 Task: Add a condition where "Ticket status Contains none of the following New" in pending tickets.
Action: Mouse moved to (138, 488)
Screenshot: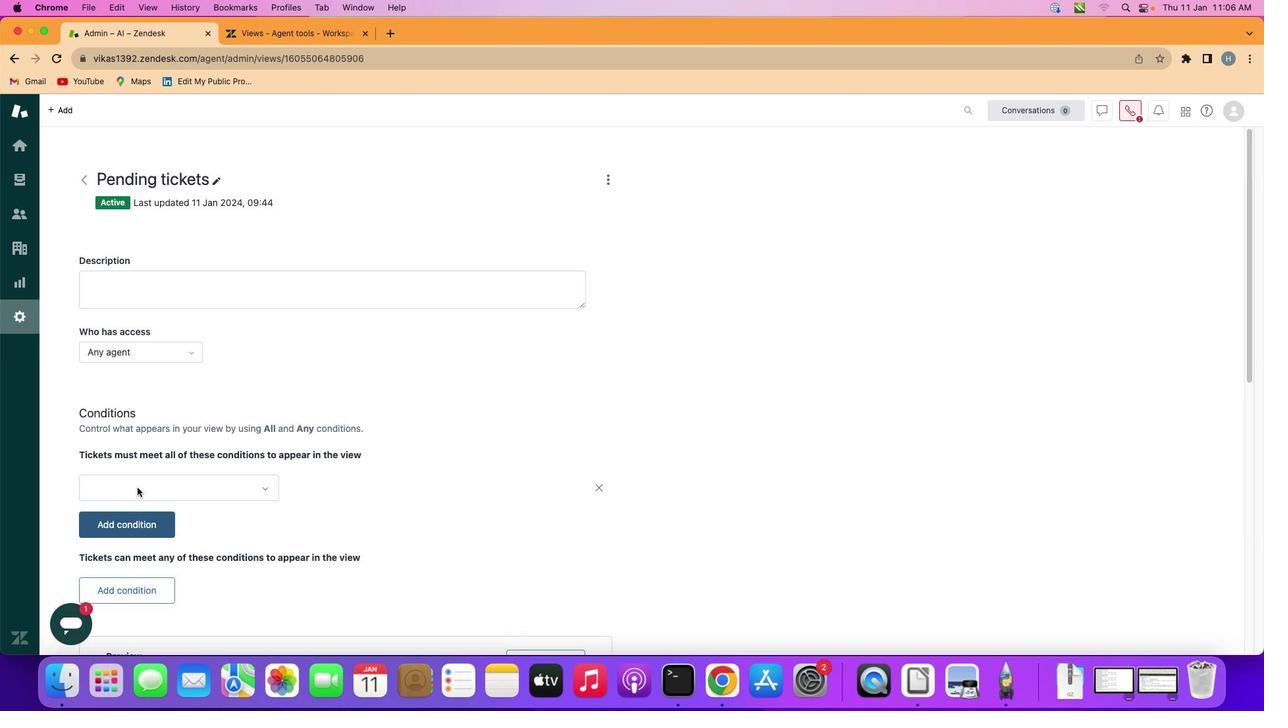 
Action: Mouse pressed left at (138, 488)
Screenshot: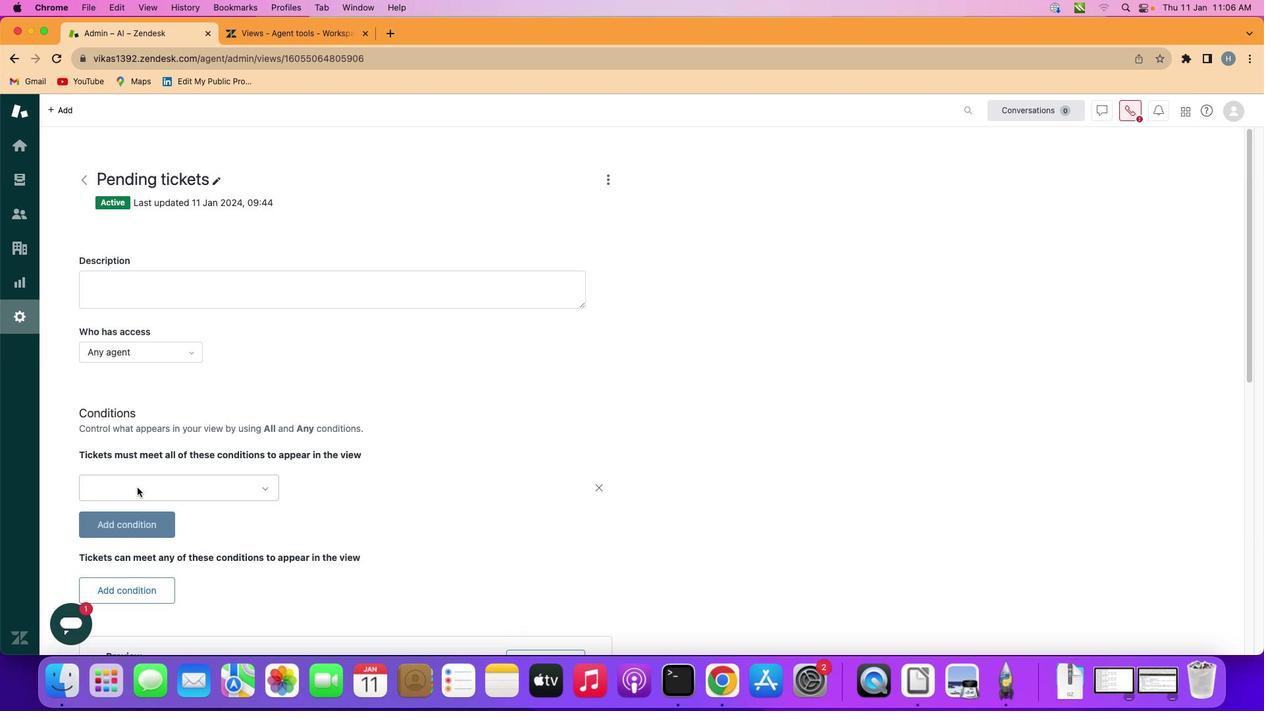 
Action: Mouse moved to (196, 479)
Screenshot: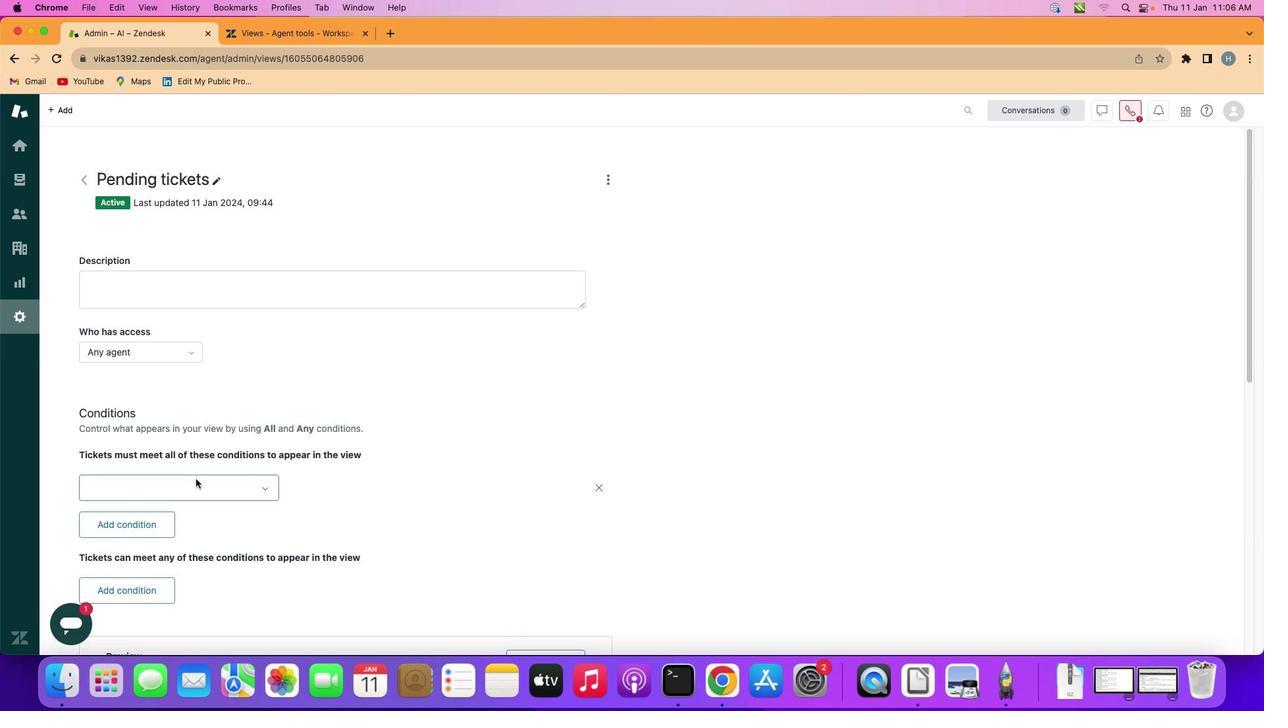 
Action: Mouse pressed left at (196, 479)
Screenshot: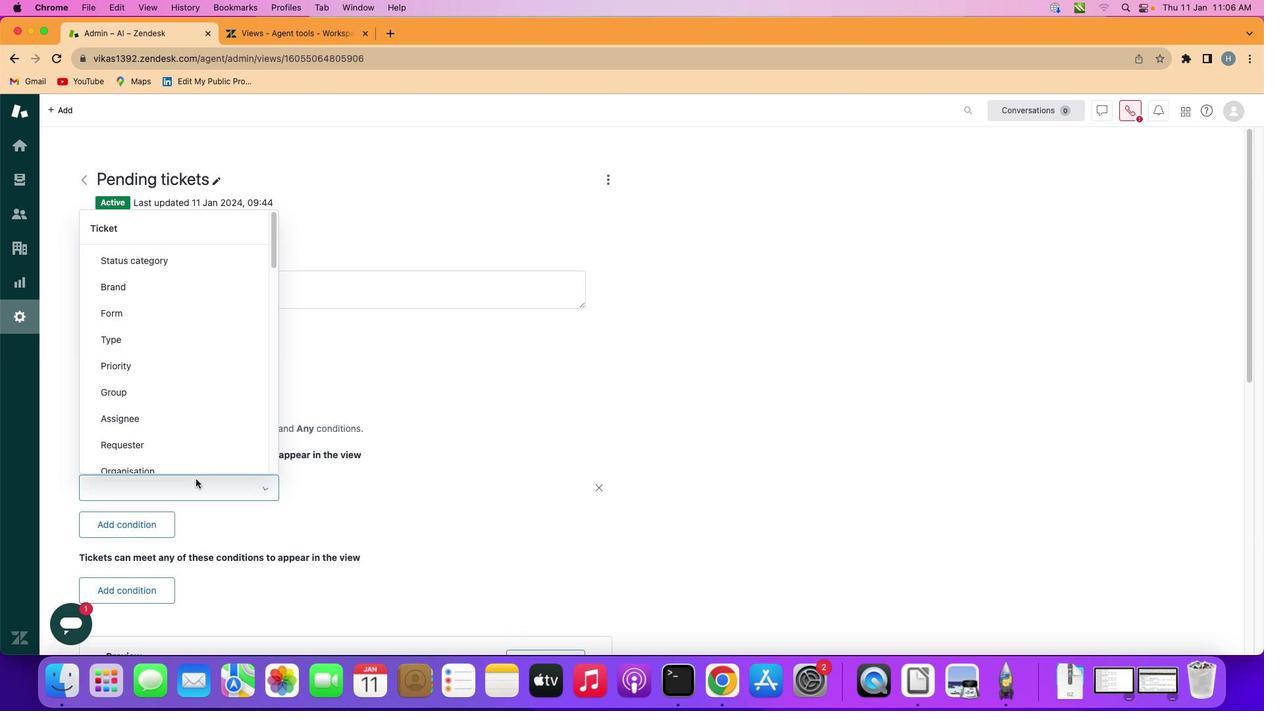 
Action: Mouse moved to (188, 372)
Screenshot: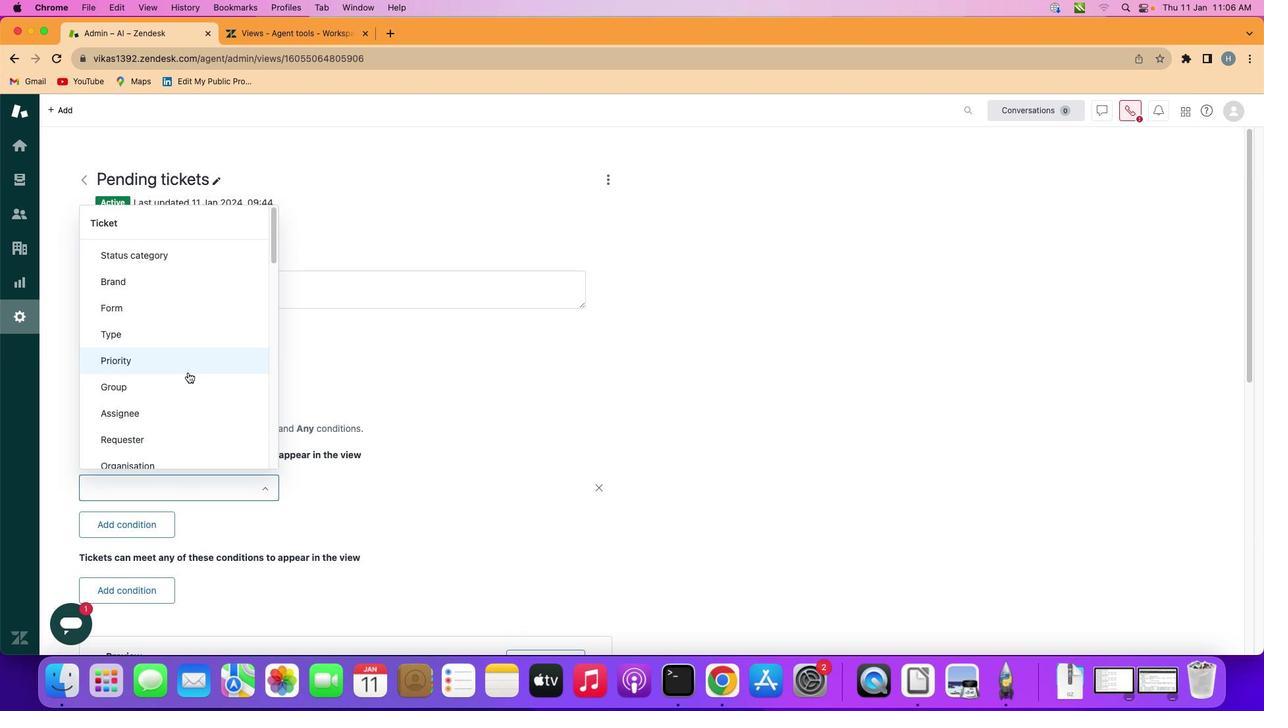
Action: Mouse scrolled (188, 372) with delta (0, 0)
Screenshot: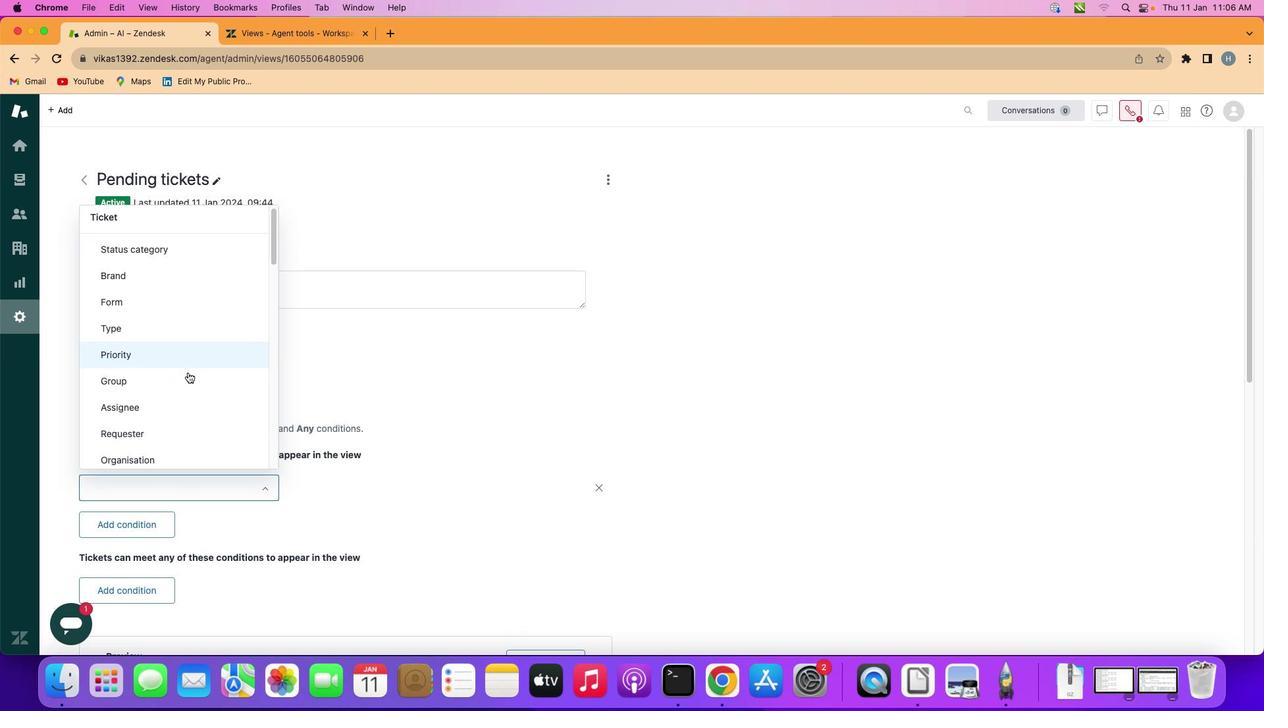 
Action: Mouse scrolled (188, 372) with delta (0, 0)
Screenshot: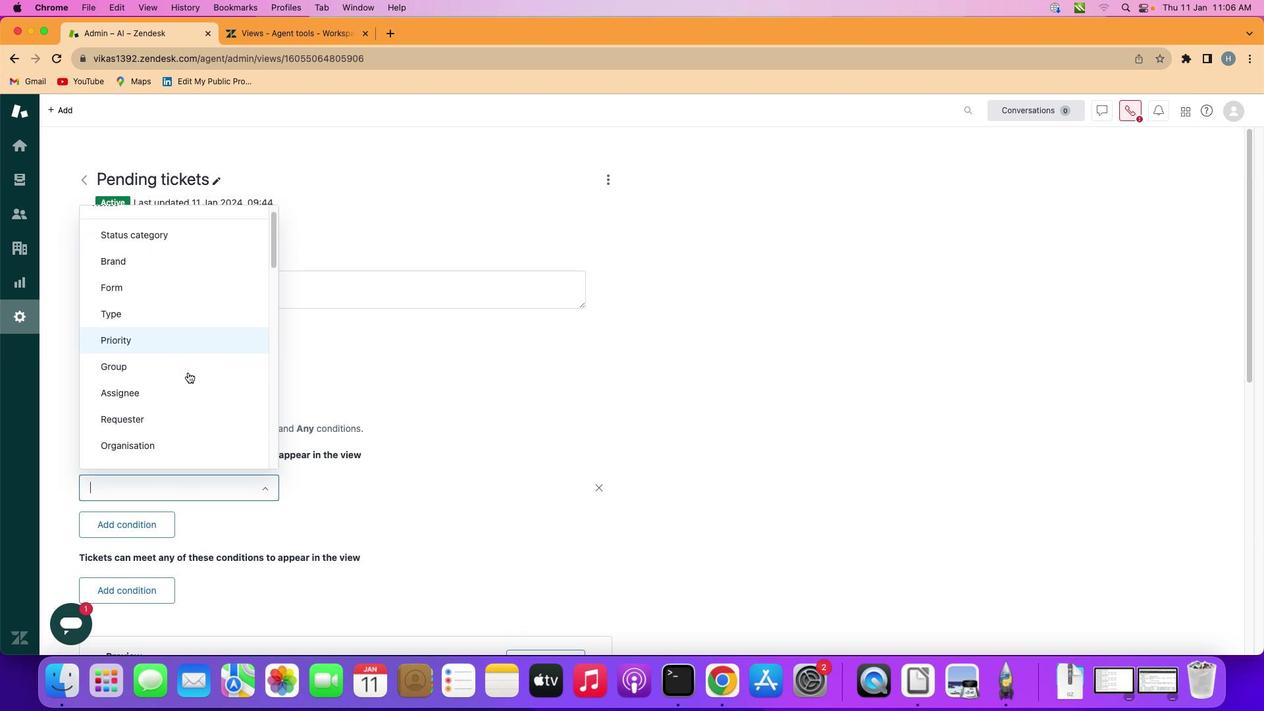 
Action: Mouse scrolled (188, 372) with delta (0, 0)
Screenshot: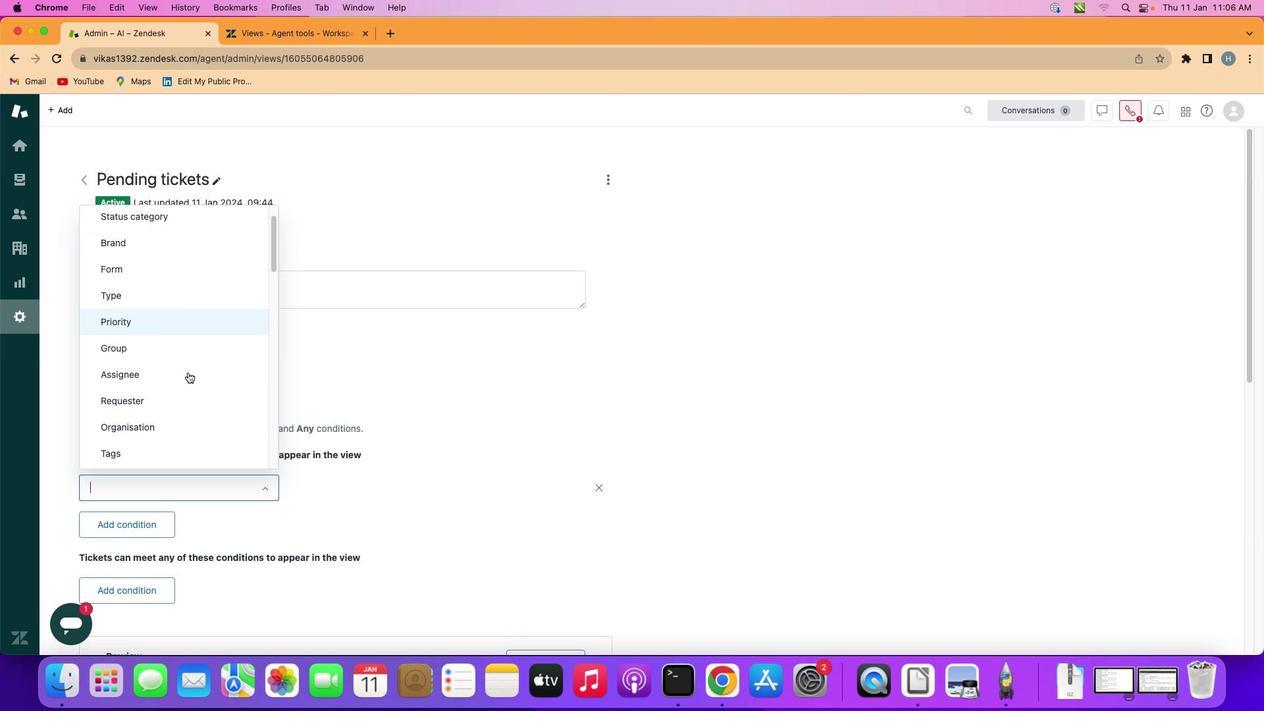 
Action: Mouse scrolled (188, 372) with delta (0, 0)
Screenshot: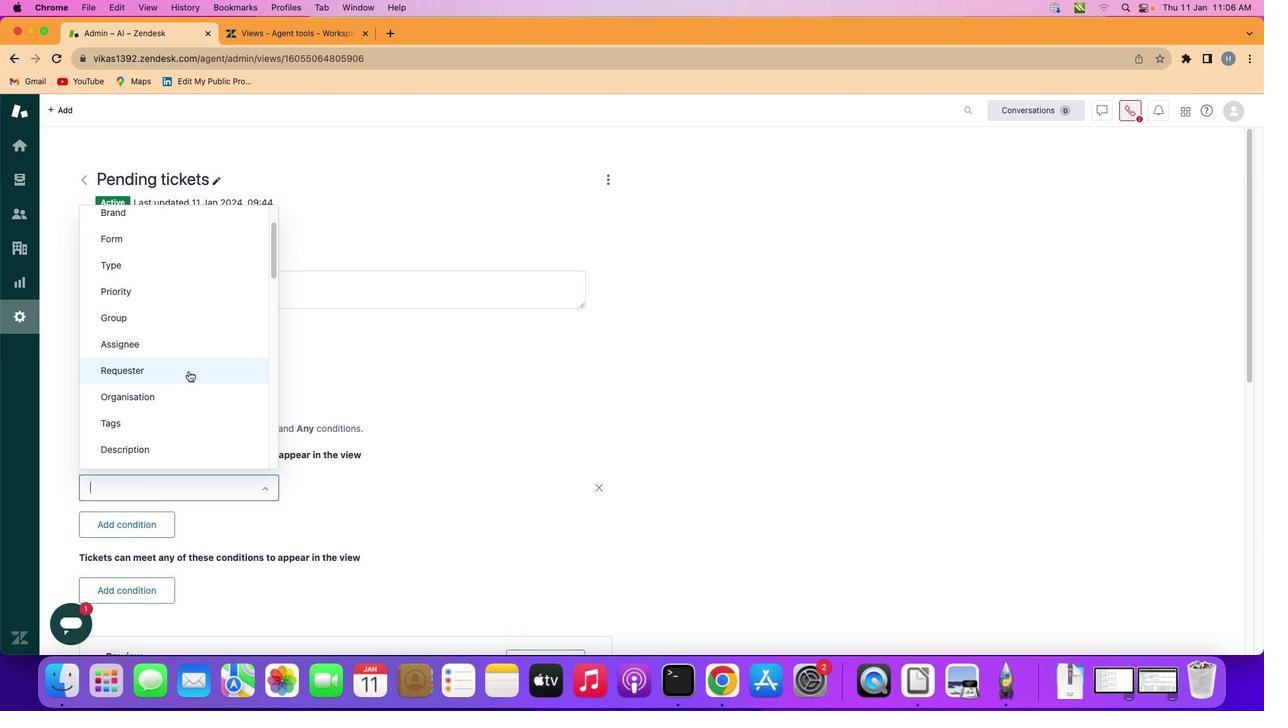 
Action: Mouse scrolled (188, 372) with delta (0, 0)
Screenshot: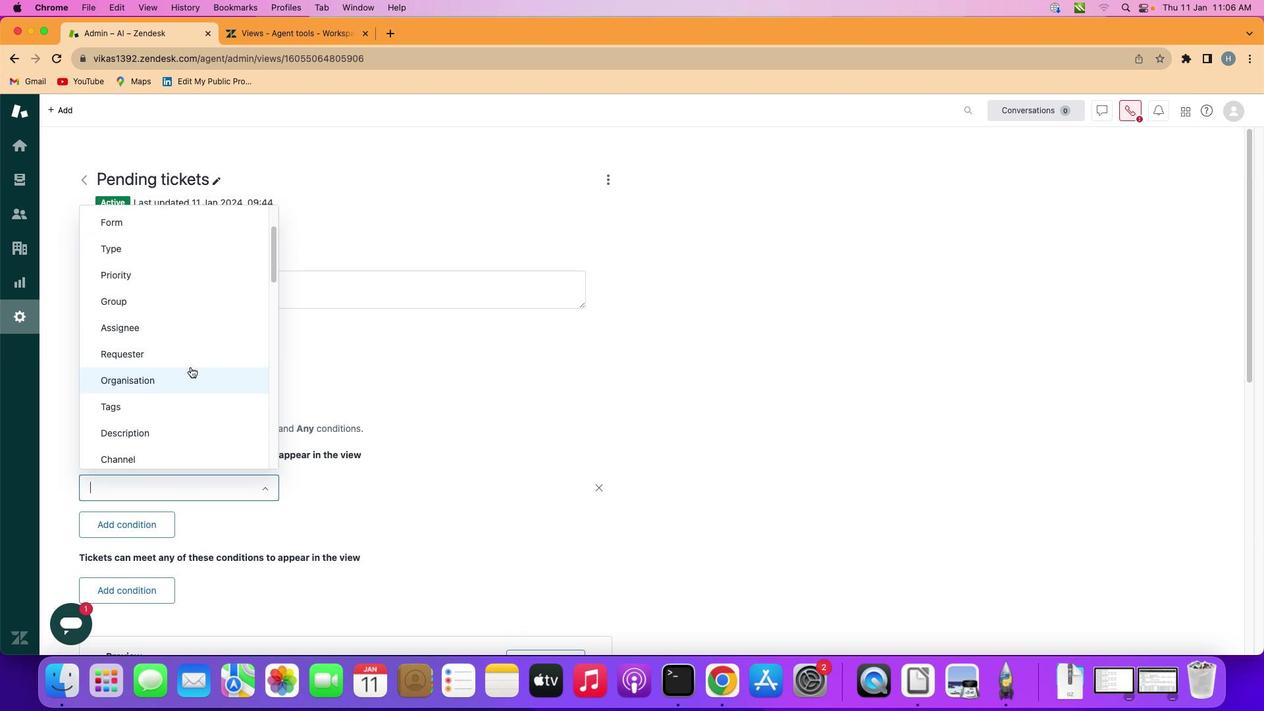 
Action: Mouse moved to (191, 367)
Screenshot: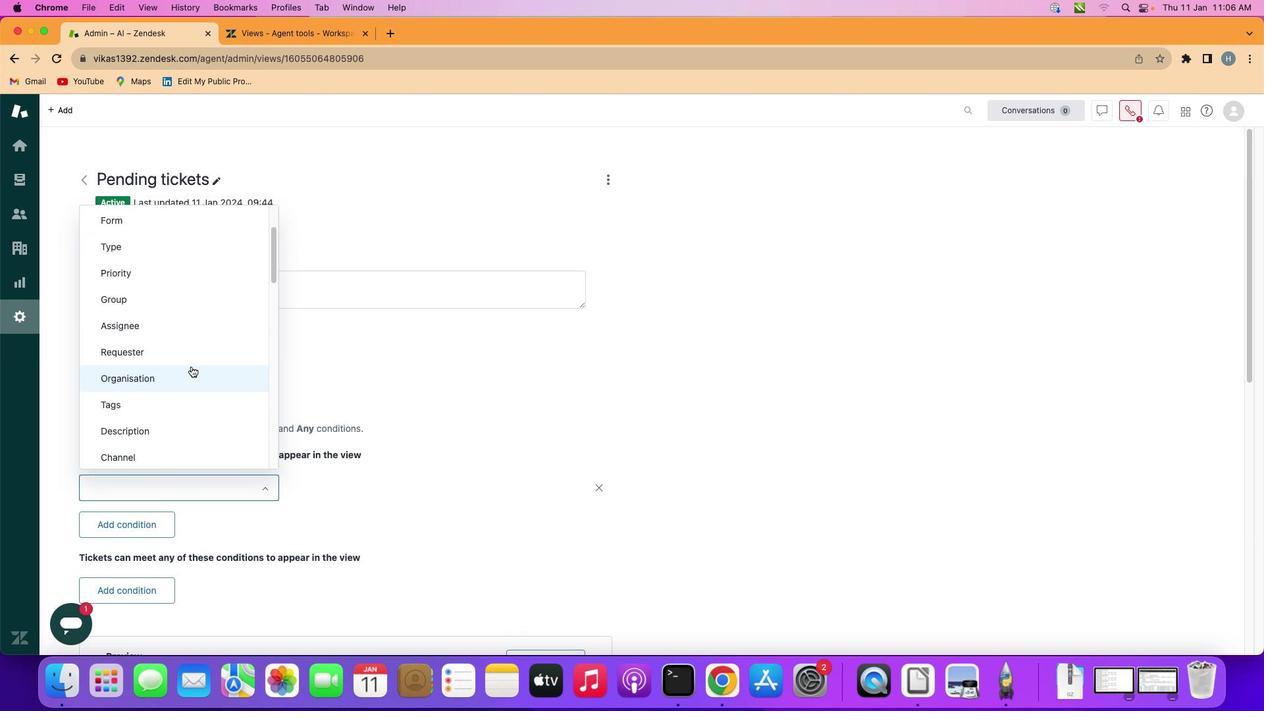 
Action: Mouse scrolled (191, 367) with delta (0, 0)
Screenshot: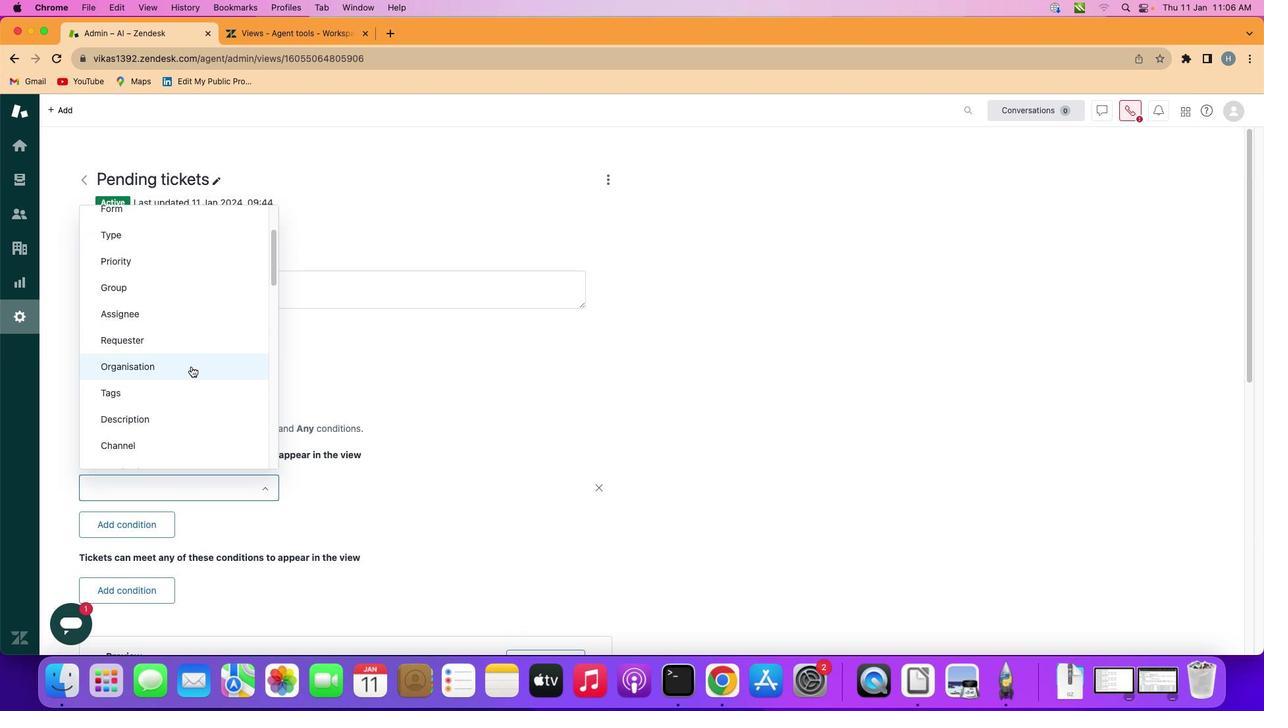 
Action: Mouse scrolled (191, 367) with delta (0, 0)
Screenshot: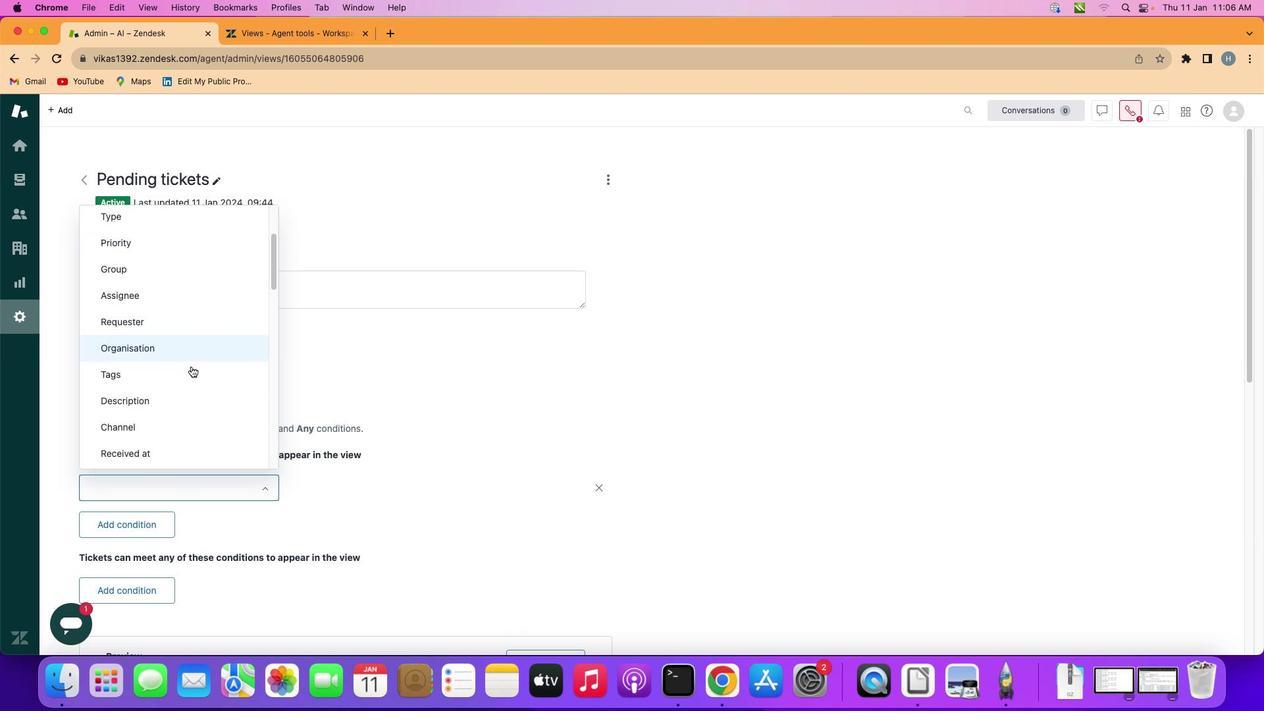 
Action: Mouse scrolled (191, 367) with delta (0, 0)
Screenshot: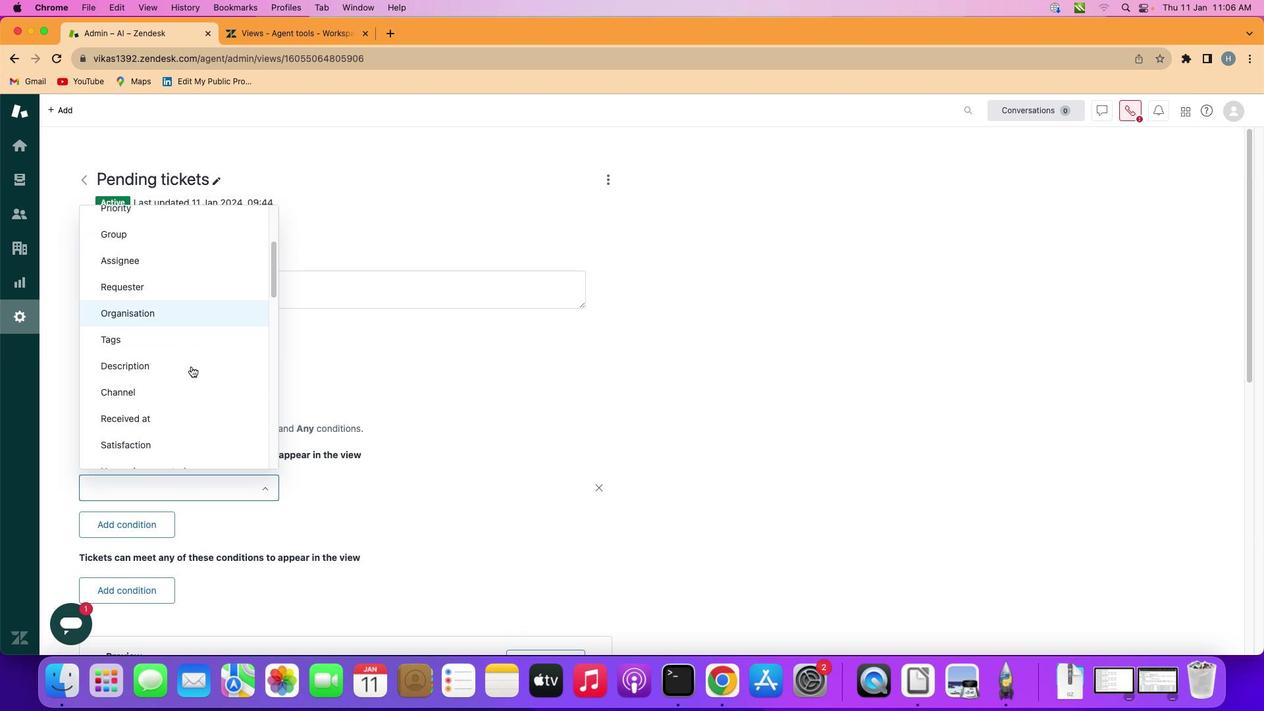 
Action: Mouse moved to (192, 366)
Screenshot: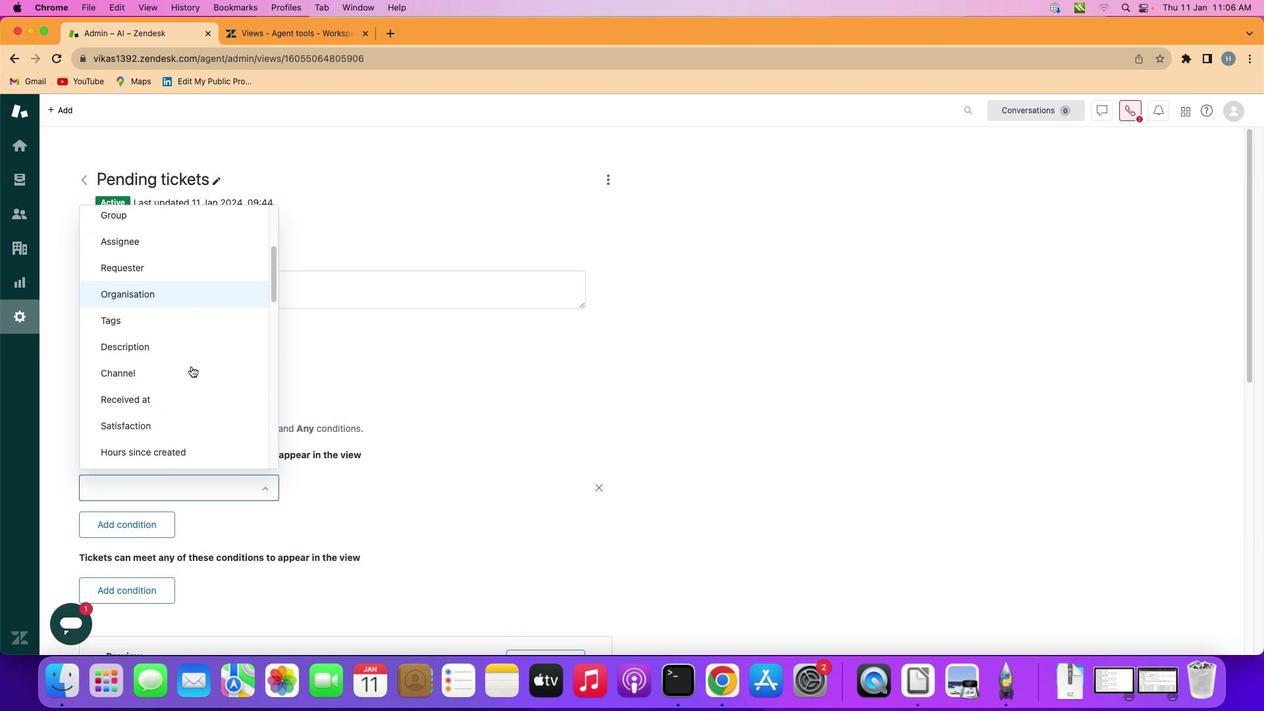 
Action: Mouse scrolled (192, 366) with delta (0, 0)
Screenshot: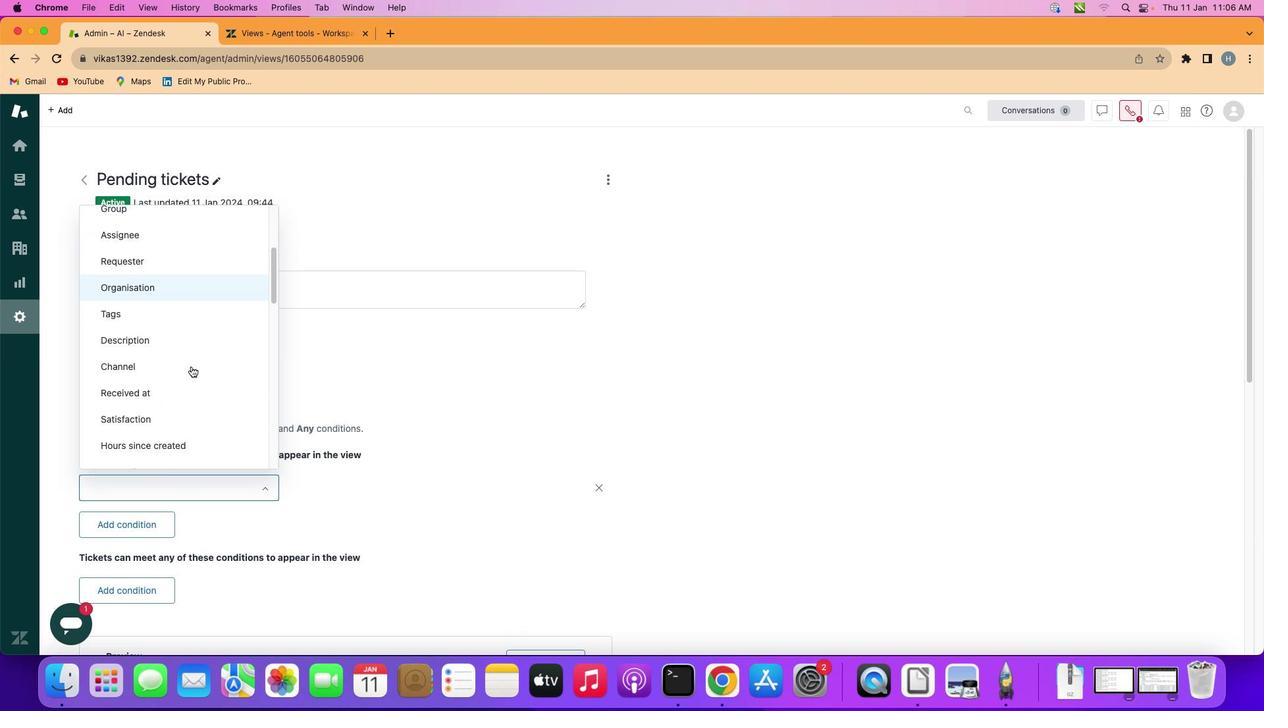 
Action: Mouse scrolled (192, 366) with delta (0, 0)
Screenshot: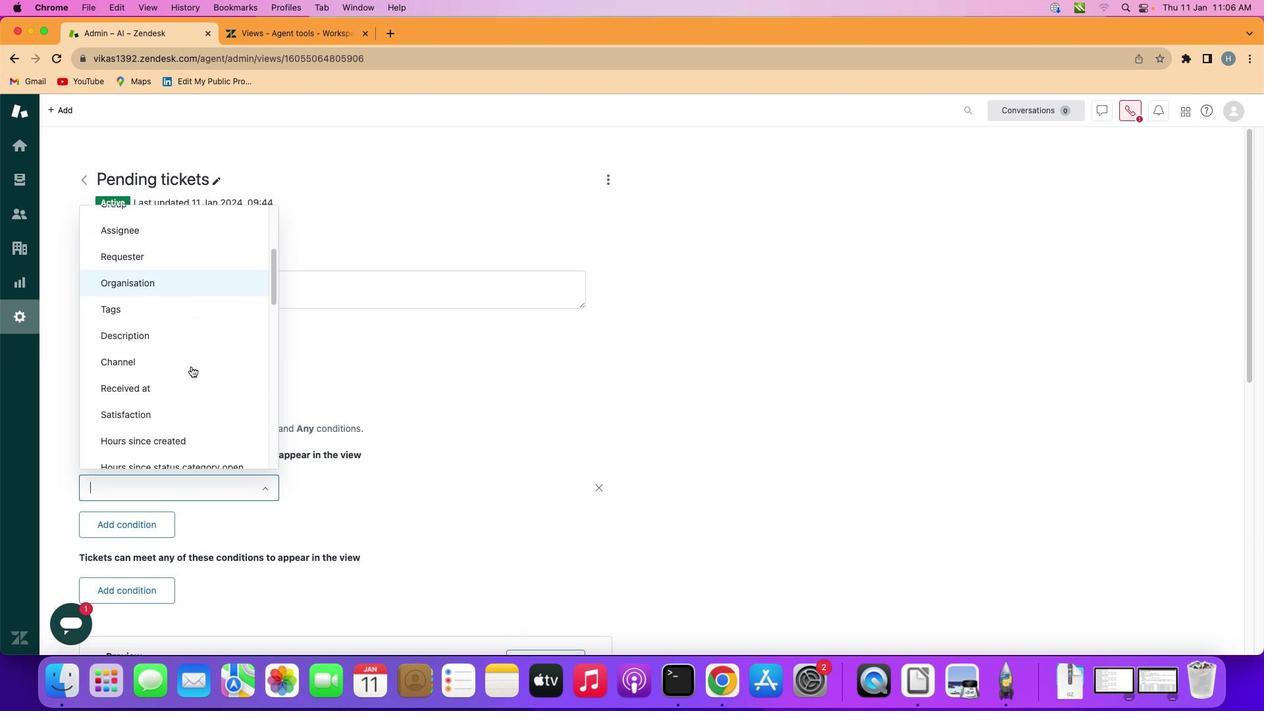 
Action: Mouse scrolled (192, 366) with delta (0, 0)
Screenshot: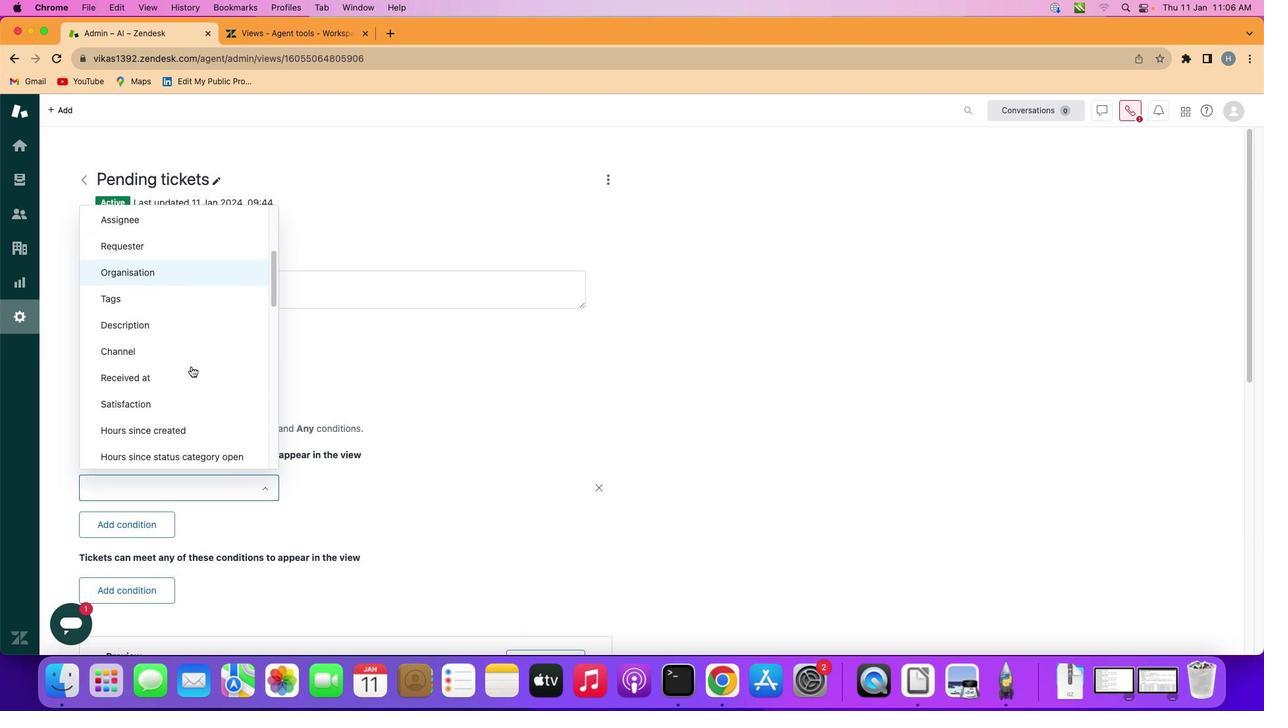 
Action: Mouse scrolled (192, 366) with delta (0, 0)
Screenshot: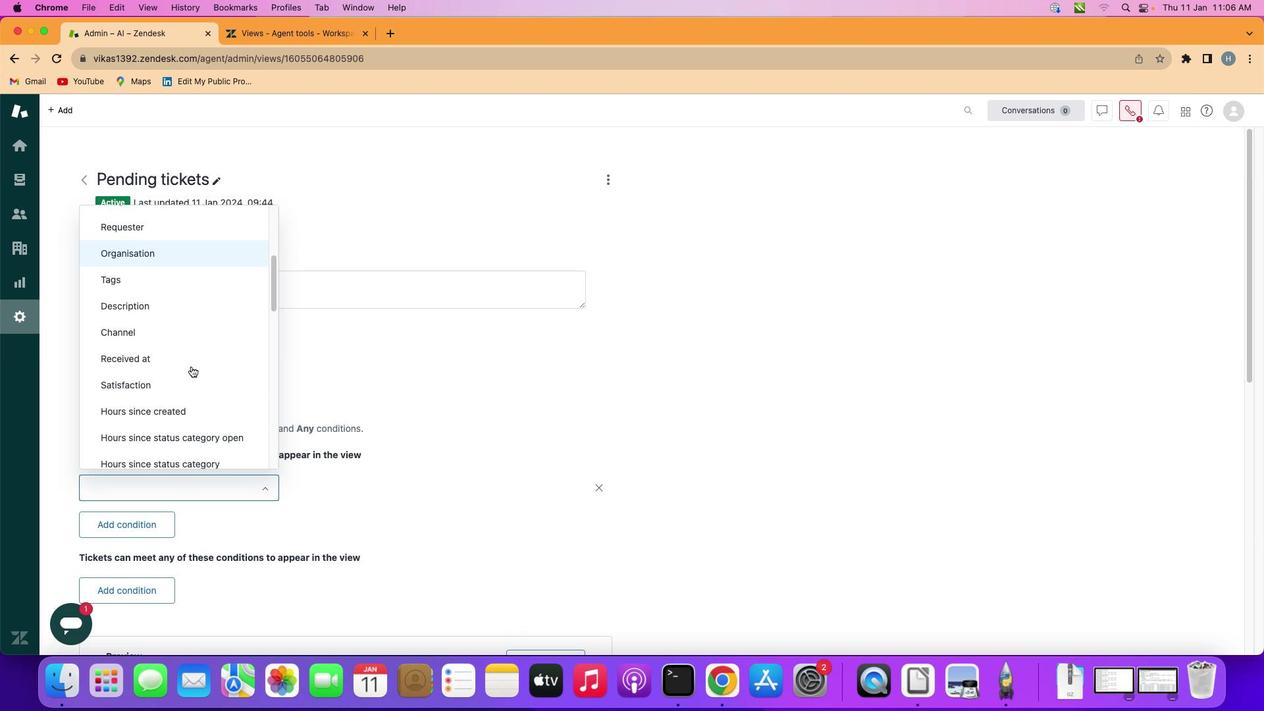 
Action: Mouse scrolled (192, 366) with delta (0, 0)
Screenshot: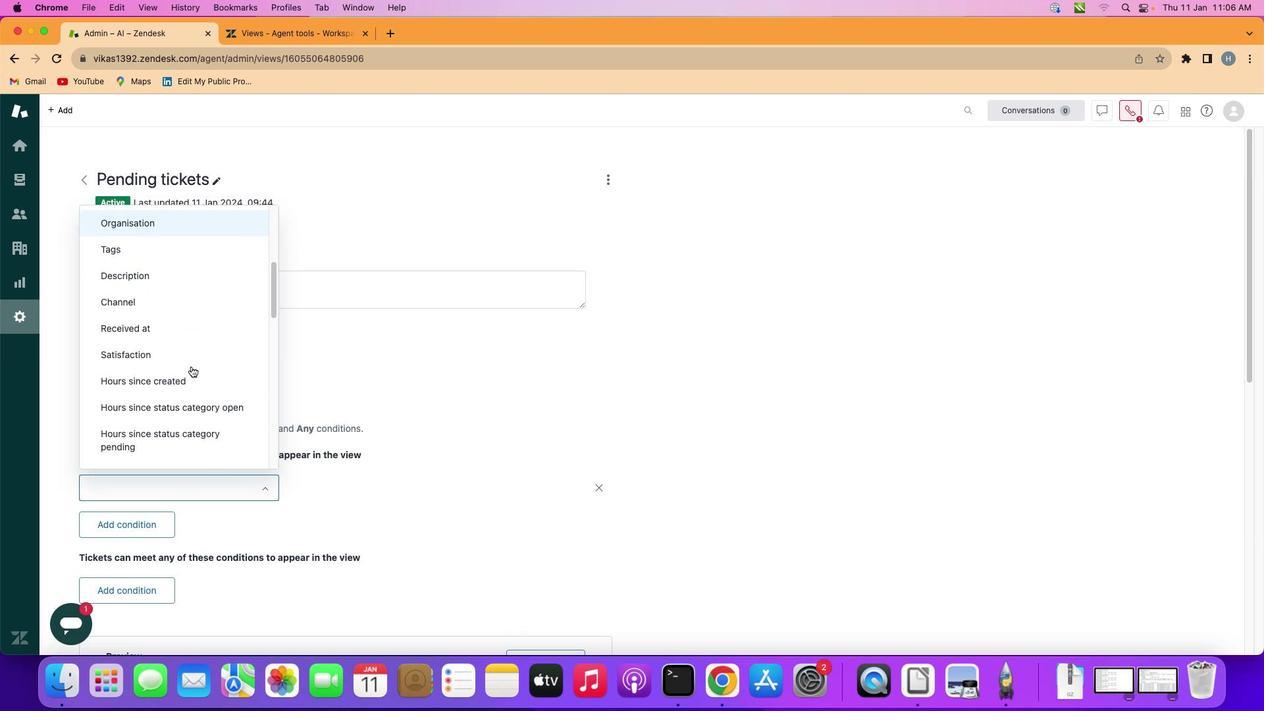 
Action: Mouse scrolled (192, 366) with delta (0, 0)
Screenshot: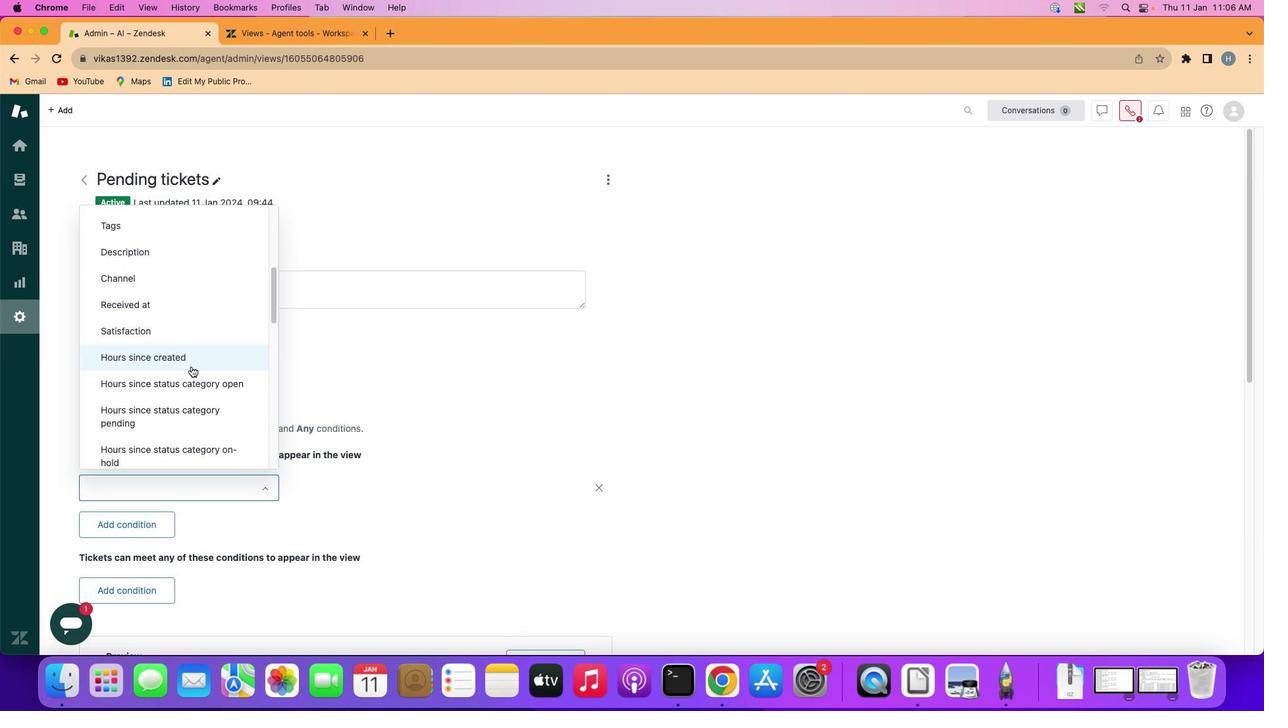 
Action: Mouse moved to (192, 366)
Screenshot: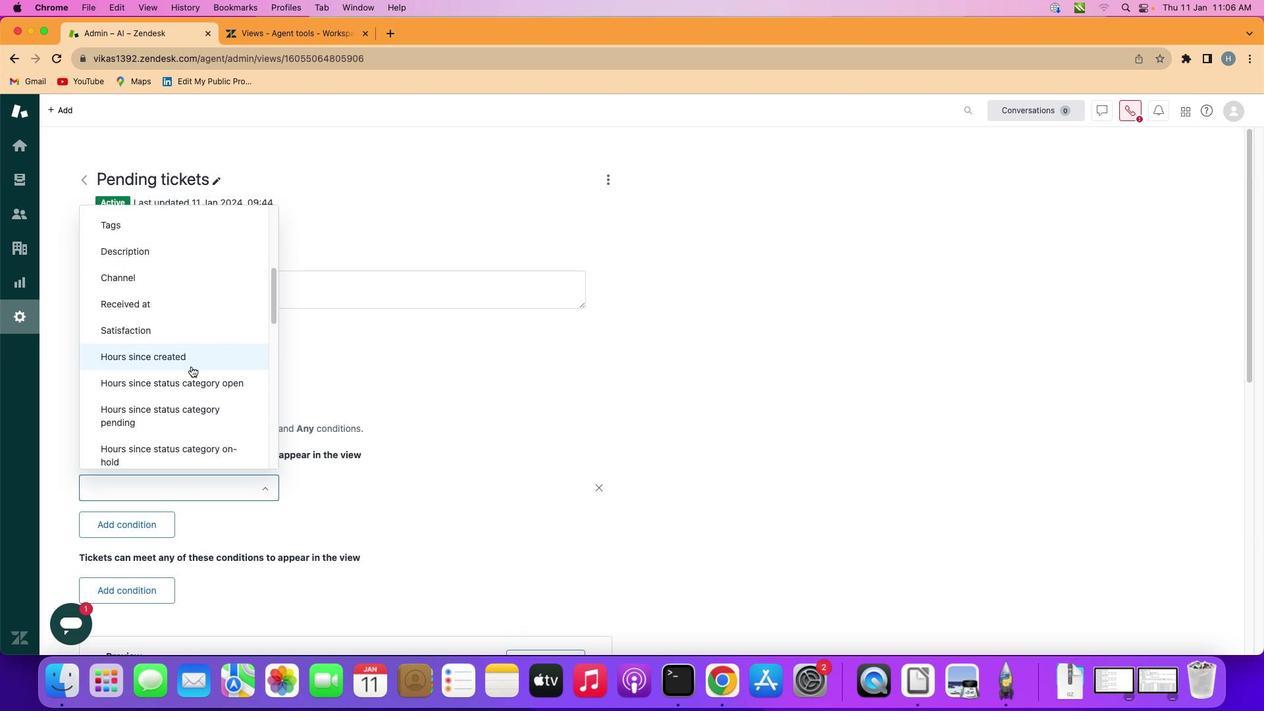 
Action: Mouse scrolled (192, 366) with delta (0, 0)
Screenshot: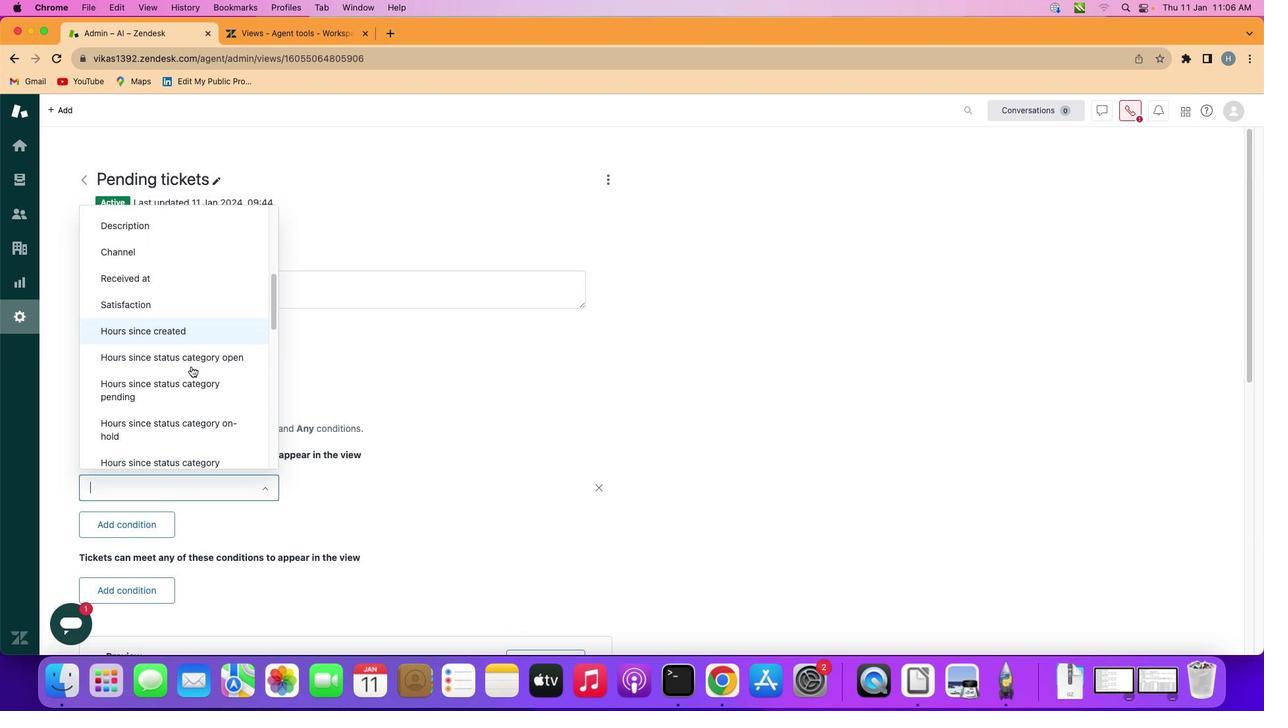 
Action: Mouse scrolled (192, 366) with delta (0, 0)
Screenshot: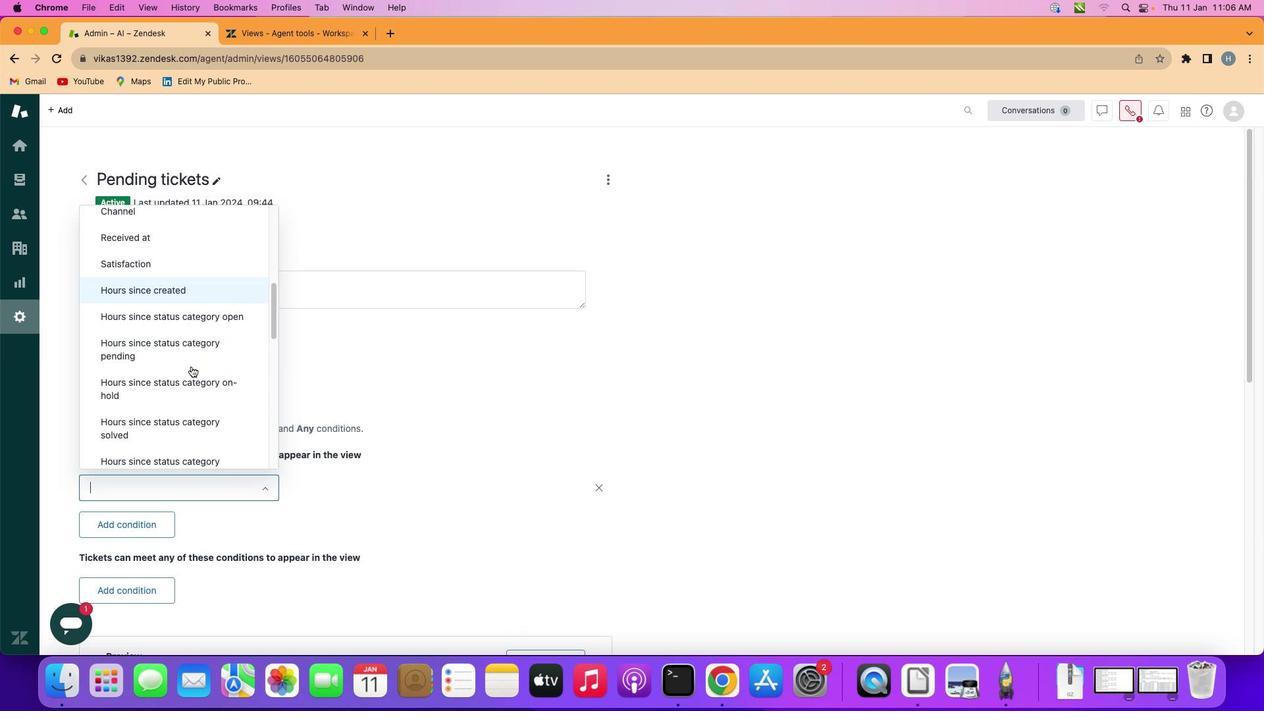 
Action: Mouse scrolled (192, 366) with delta (0, 0)
Screenshot: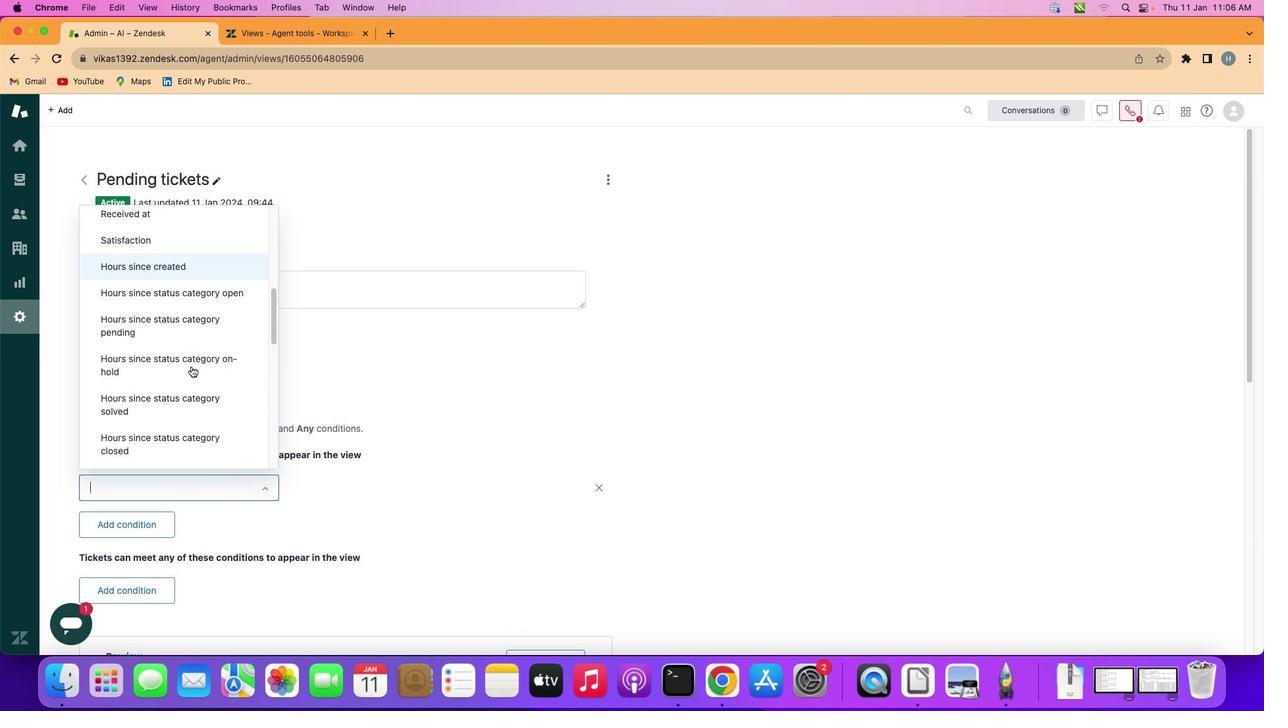 
Action: Mouse scrolled (192, 366) with delta (0, 0)
Screenshot: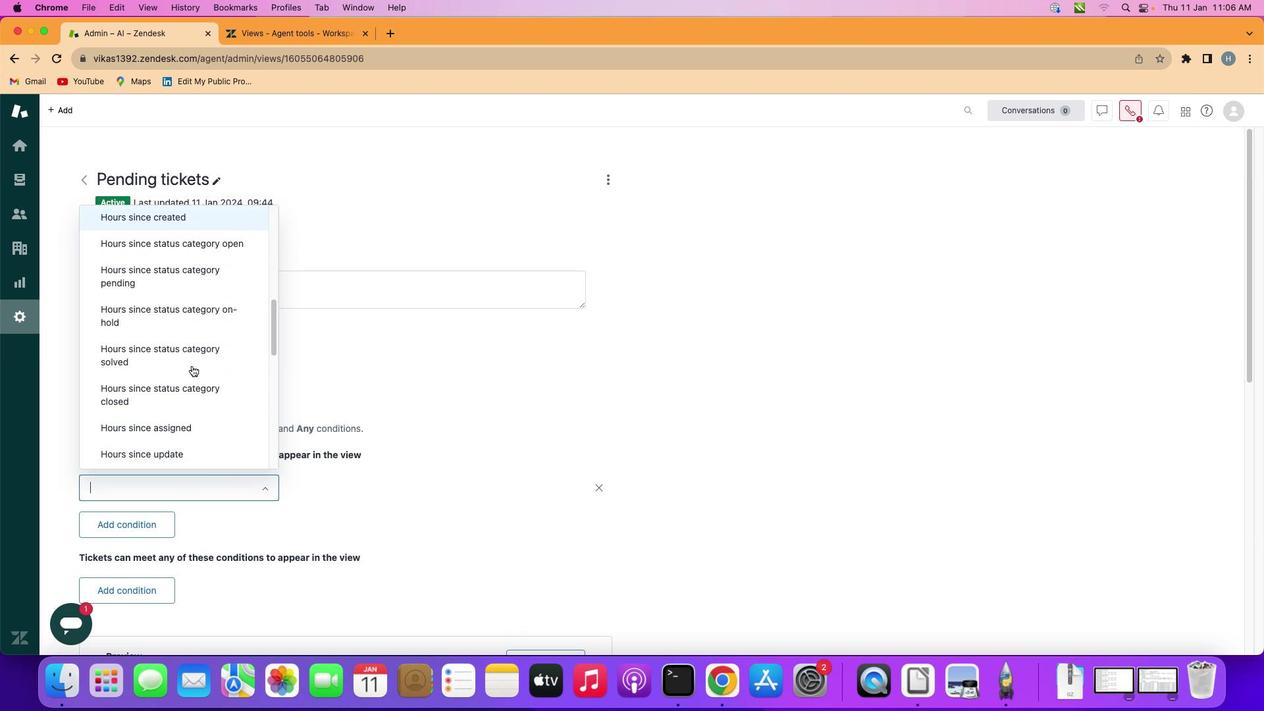 
Action: Mouse moved to (196, 364)
Screenshot: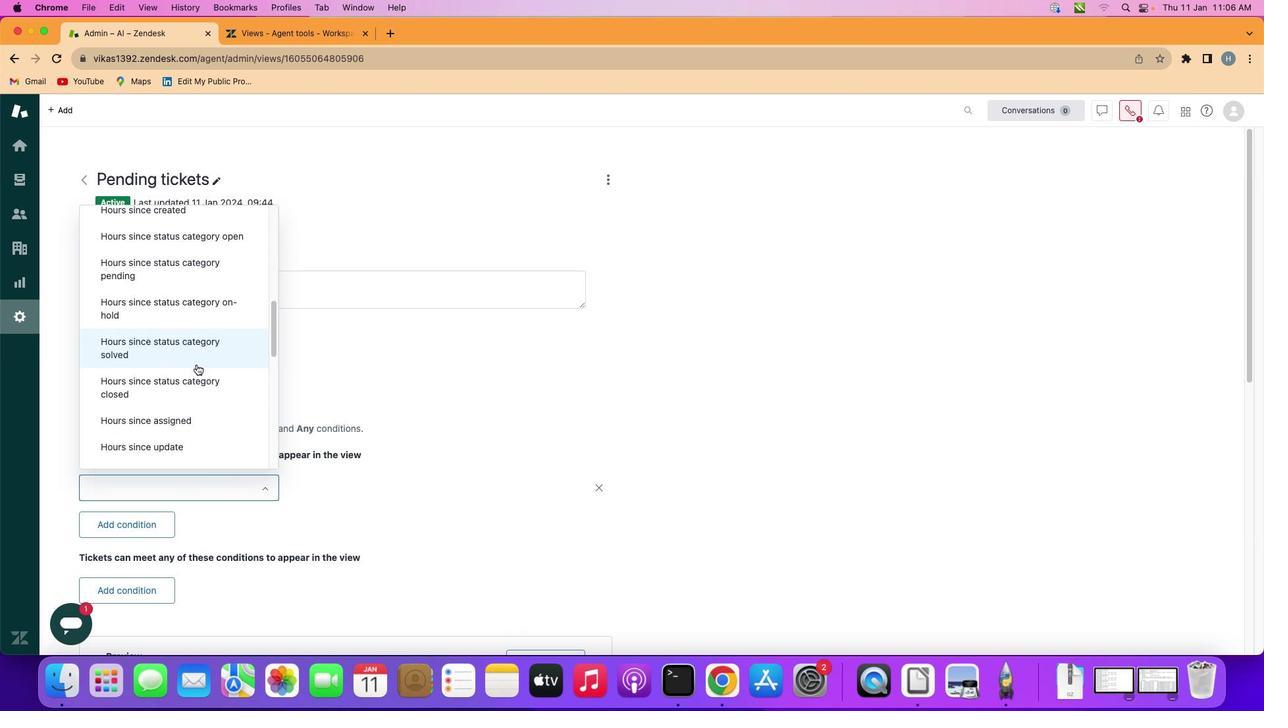 
Action: Mouse scrolled (196, 364) with delta (0, 0)
Screenshot: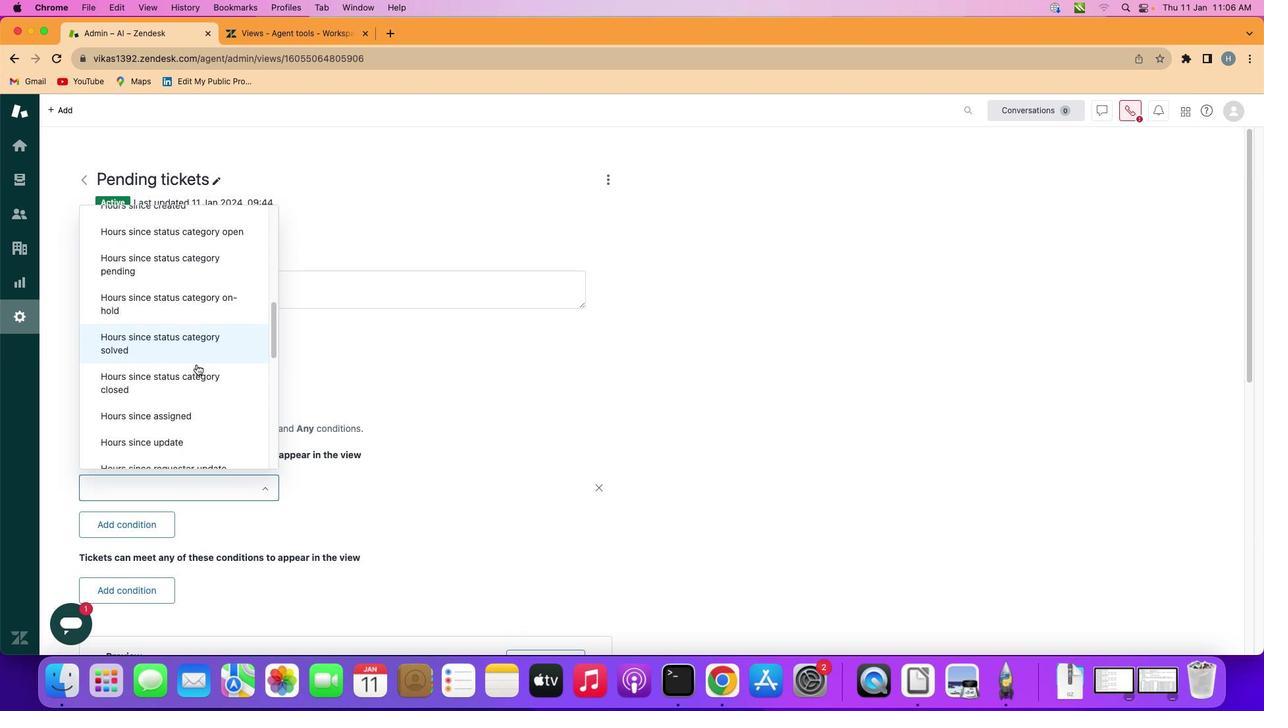 
Action: Mouse scrolled (196, 364) with delta (0, 0)
Screenshot: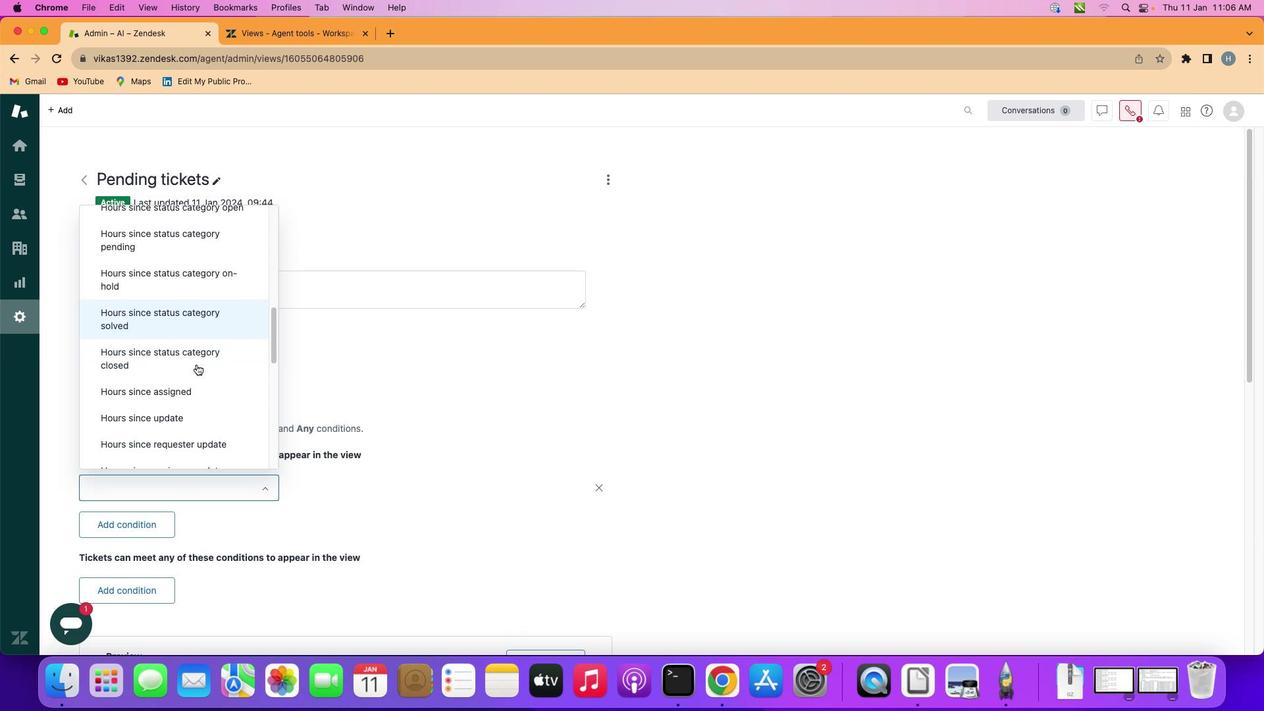 
Action: Mouse scrolled (196, 364) with delta (0, 0)
Screenshot: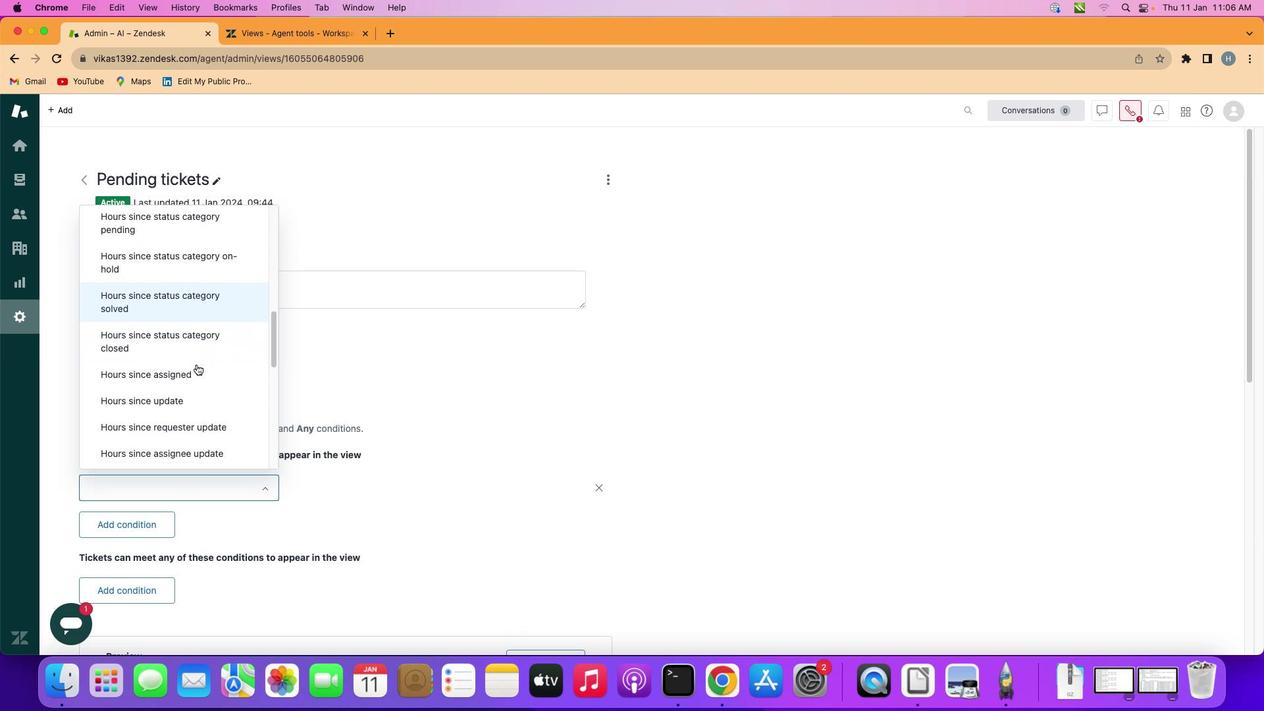 
Action: Mouse scrolled (196, 364) with delta (0, 0)
Screenshot: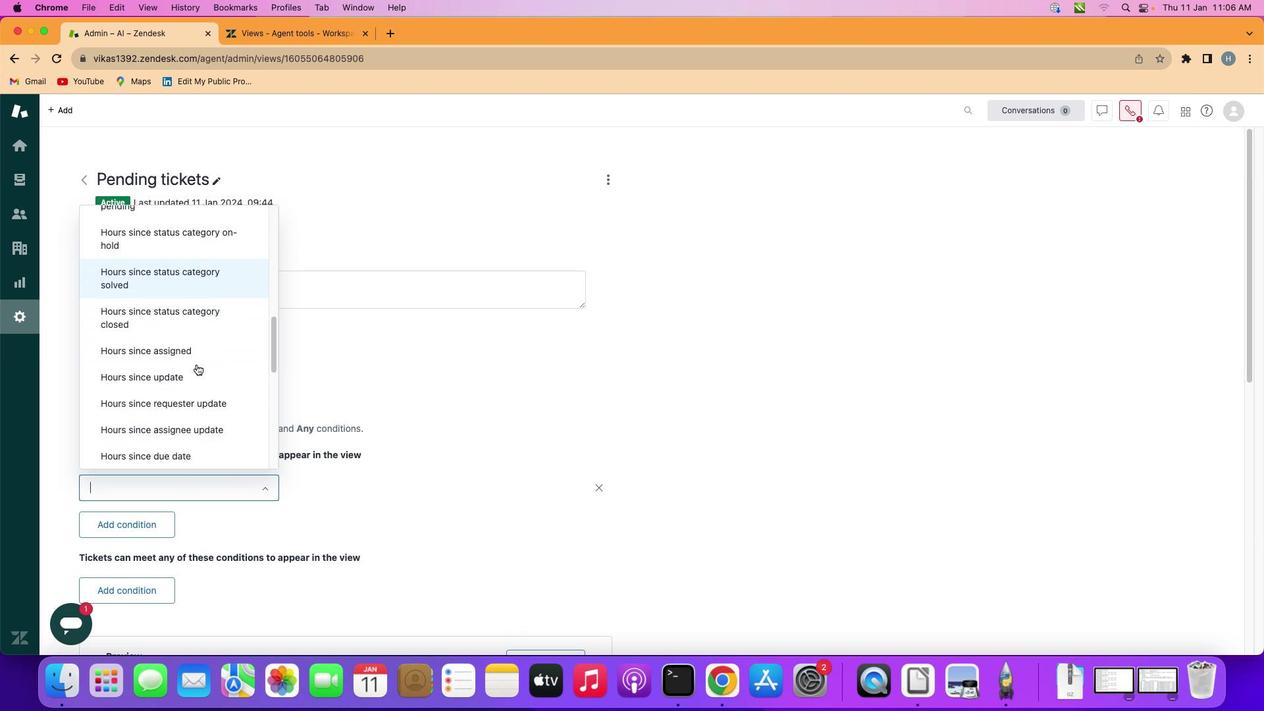 
Action: Mouse scrolled (196, 364) with delta (0, 0)
Screenshot: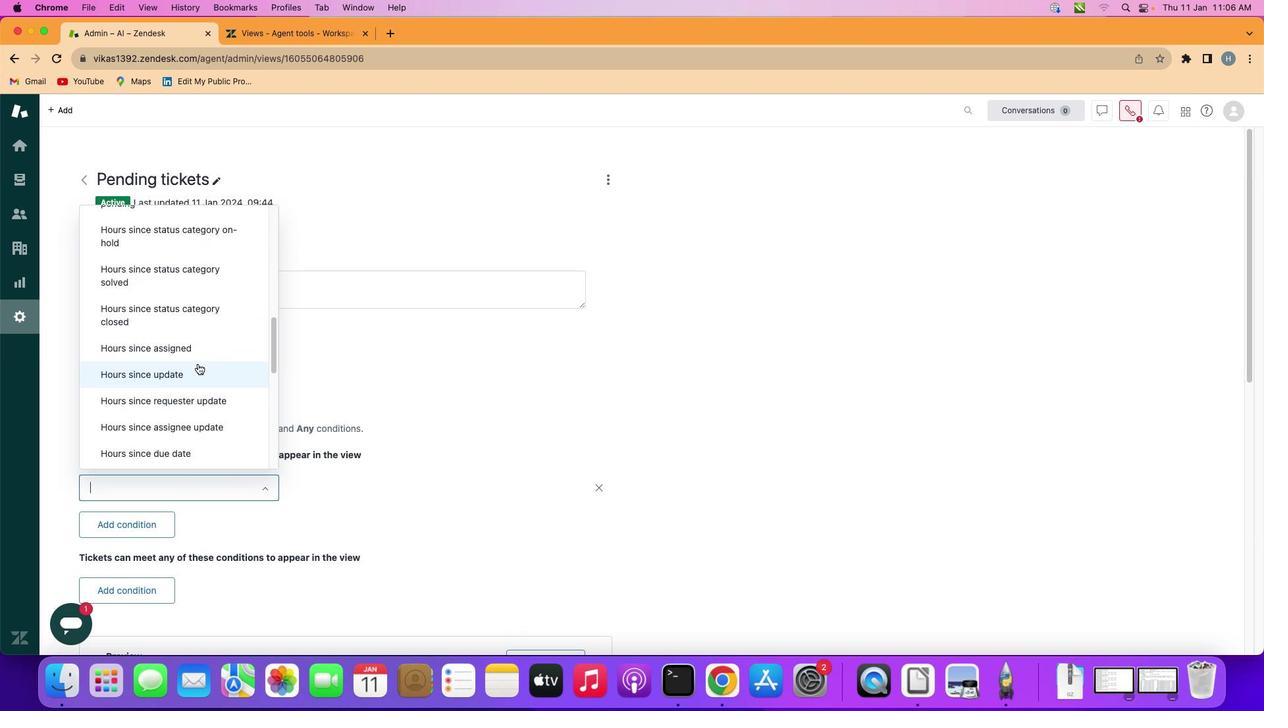 
Action: Mouse moved to (198, 363)
Screenshot: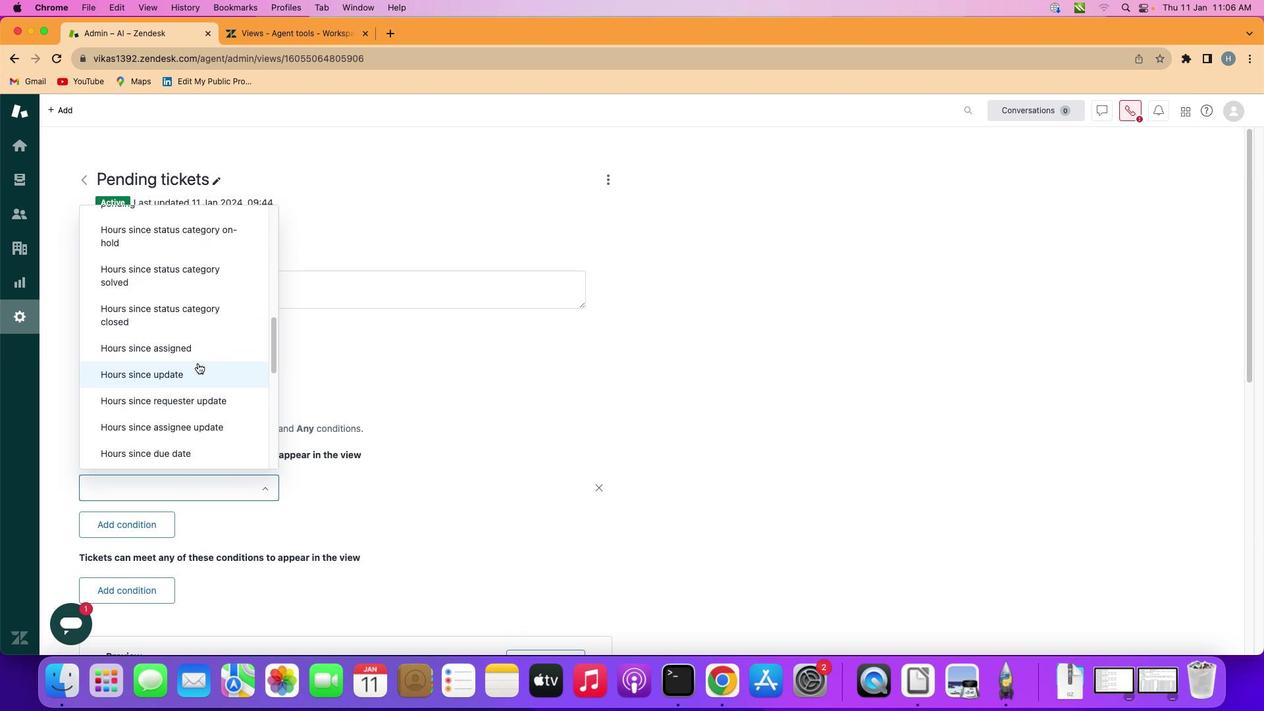 
Action: Mouse scrolled (198, 363) with delta (0, 0)
Screenshot: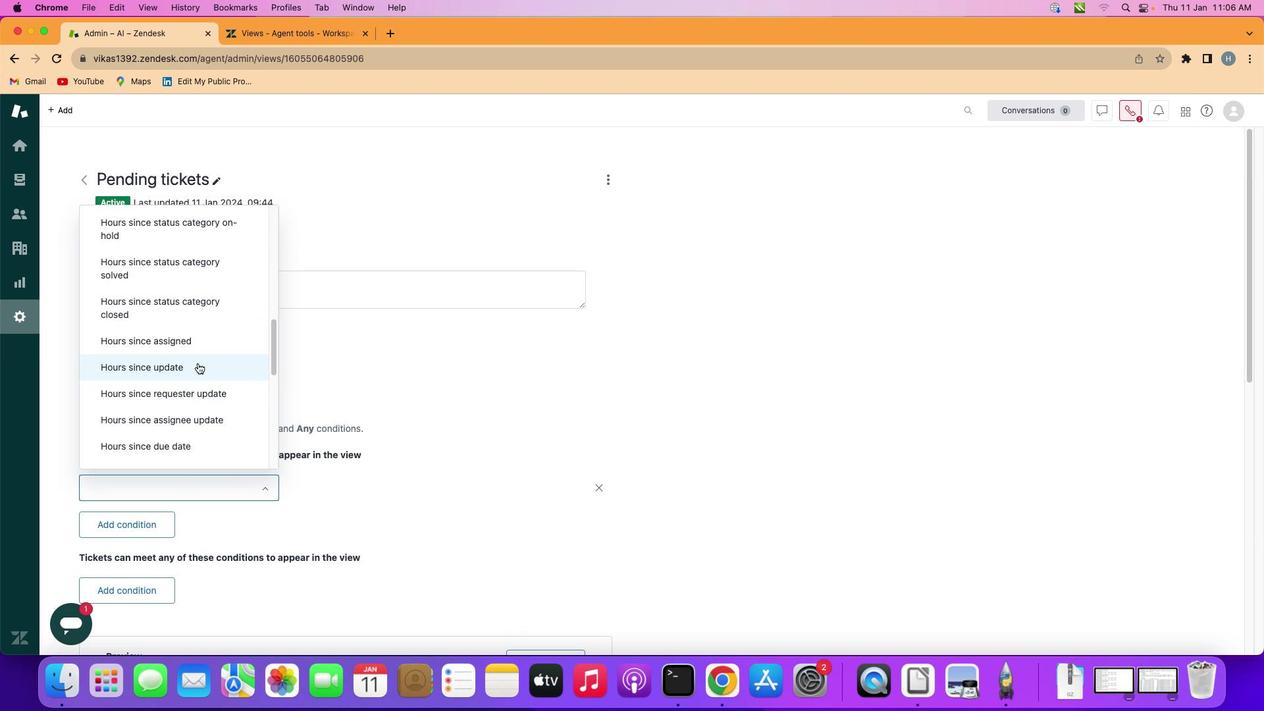 
Action: Mouse scrolled (198, 363) with delta (0, 0)
Screenshot: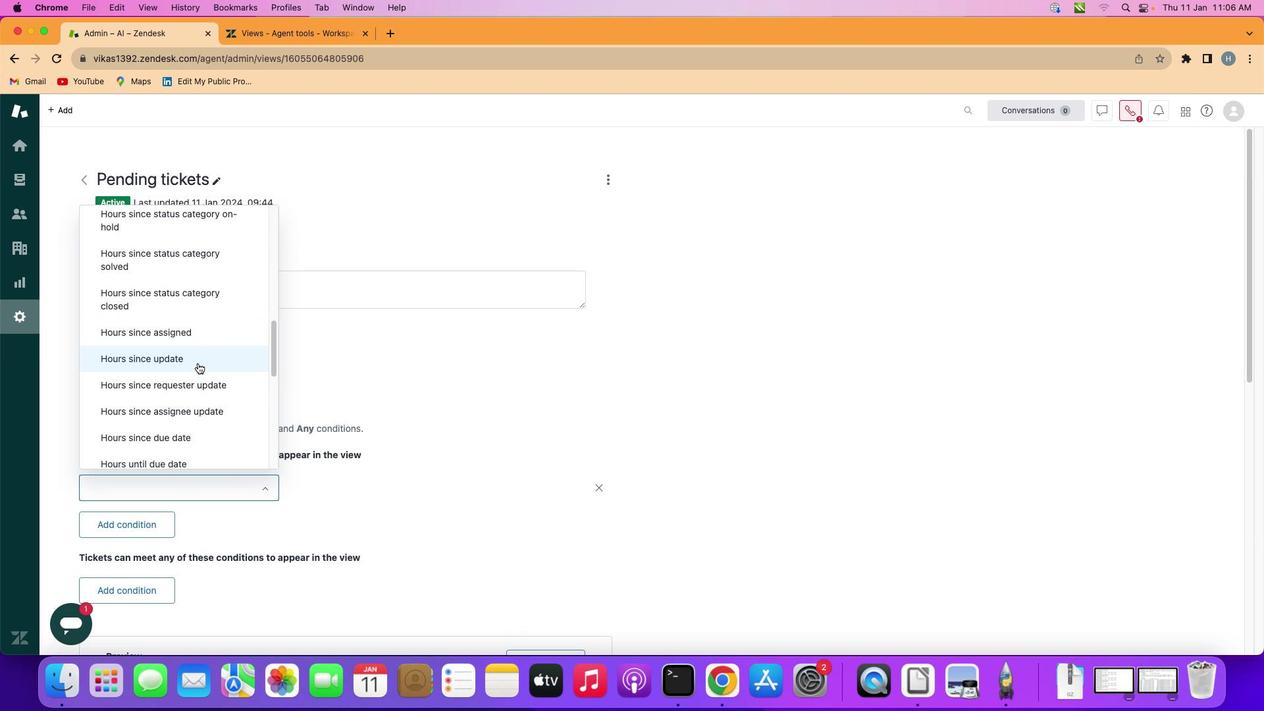 
Action: Mouse scrolled (198, 363) with delta (0, 0)
Screenshot: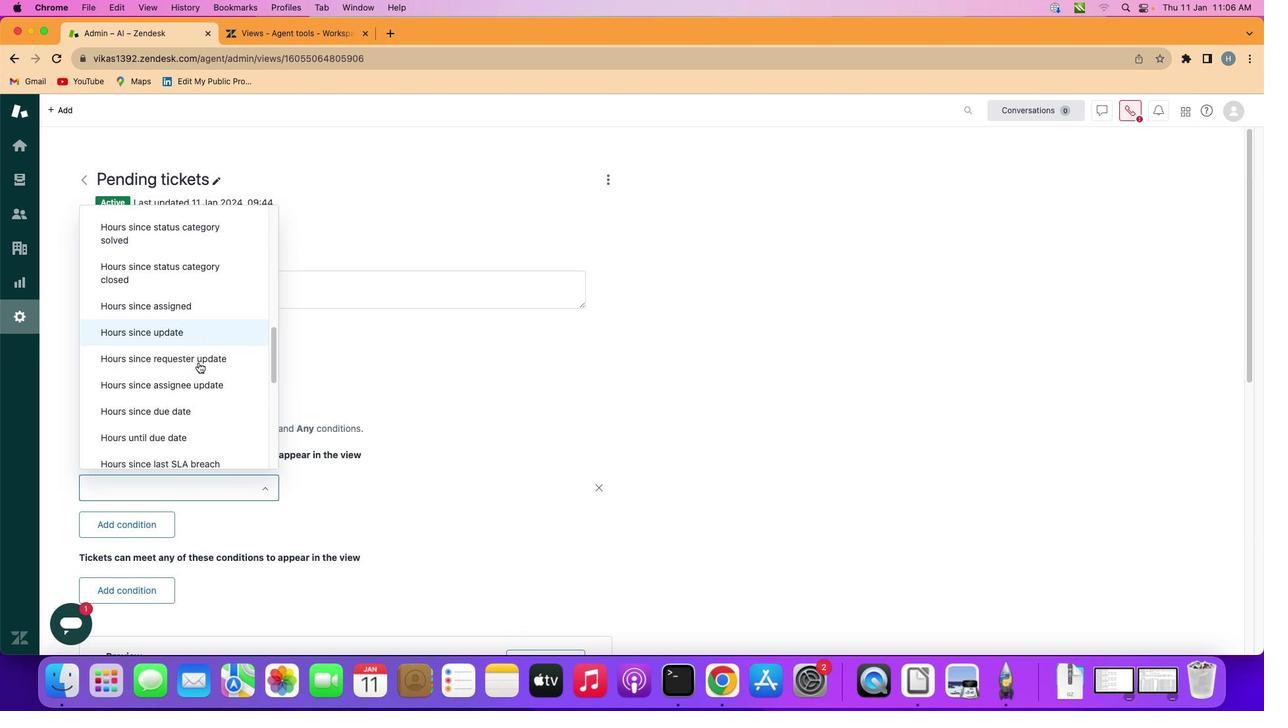 
Action: Mouse scrolled (198, 363) with delta (0, 0)
Screenshot: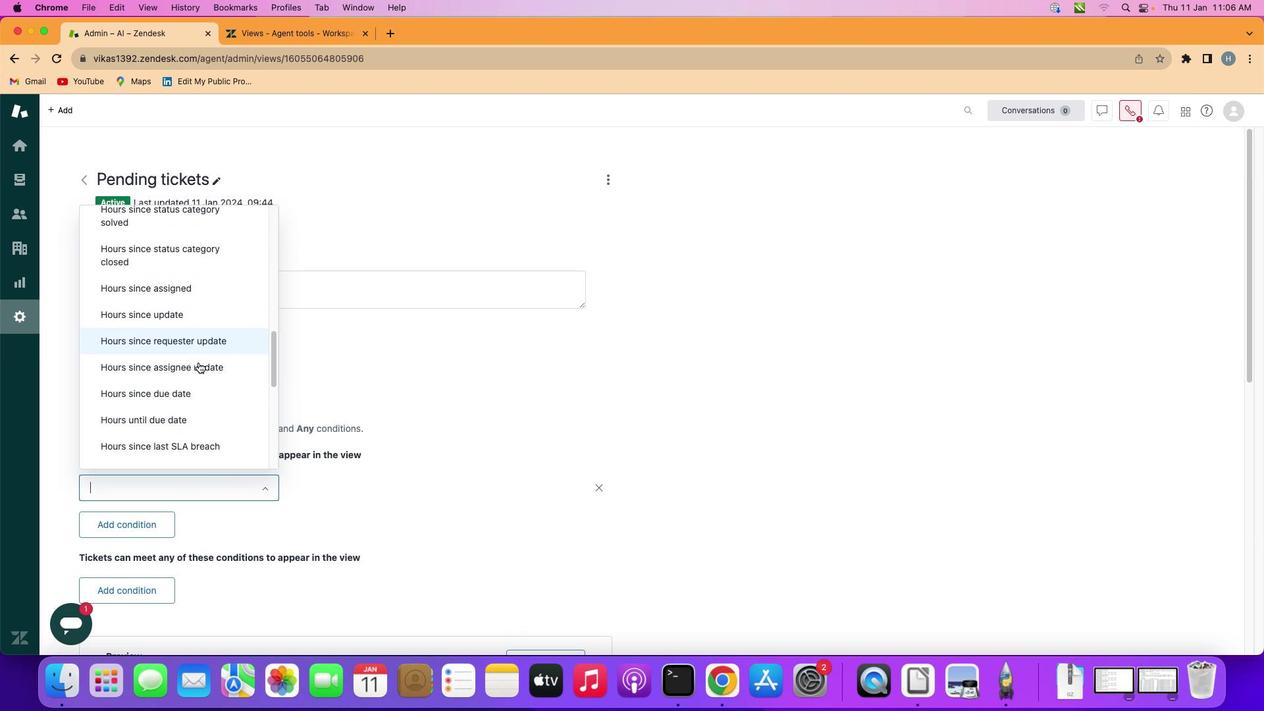 
Action: Mouse moved to (198, 363)
Screenshot: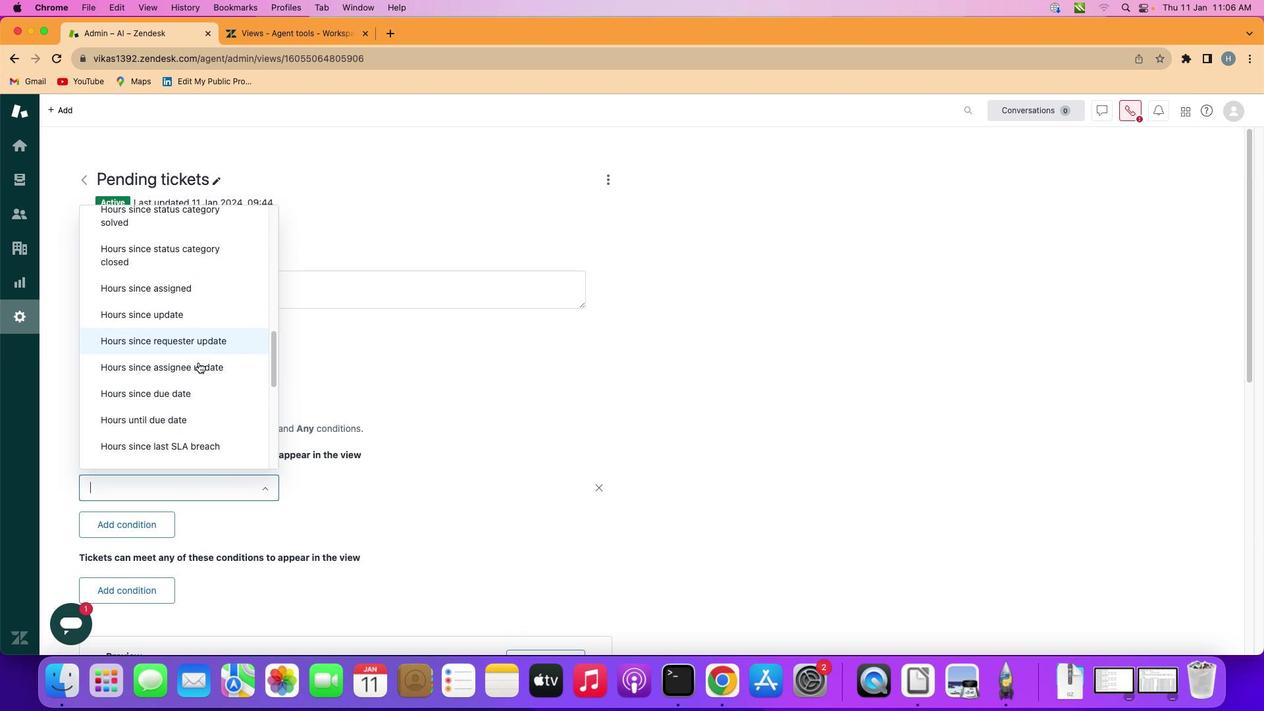
Action: Mouse scrolled (198, 363) with delta (0, 0)
Screenshot: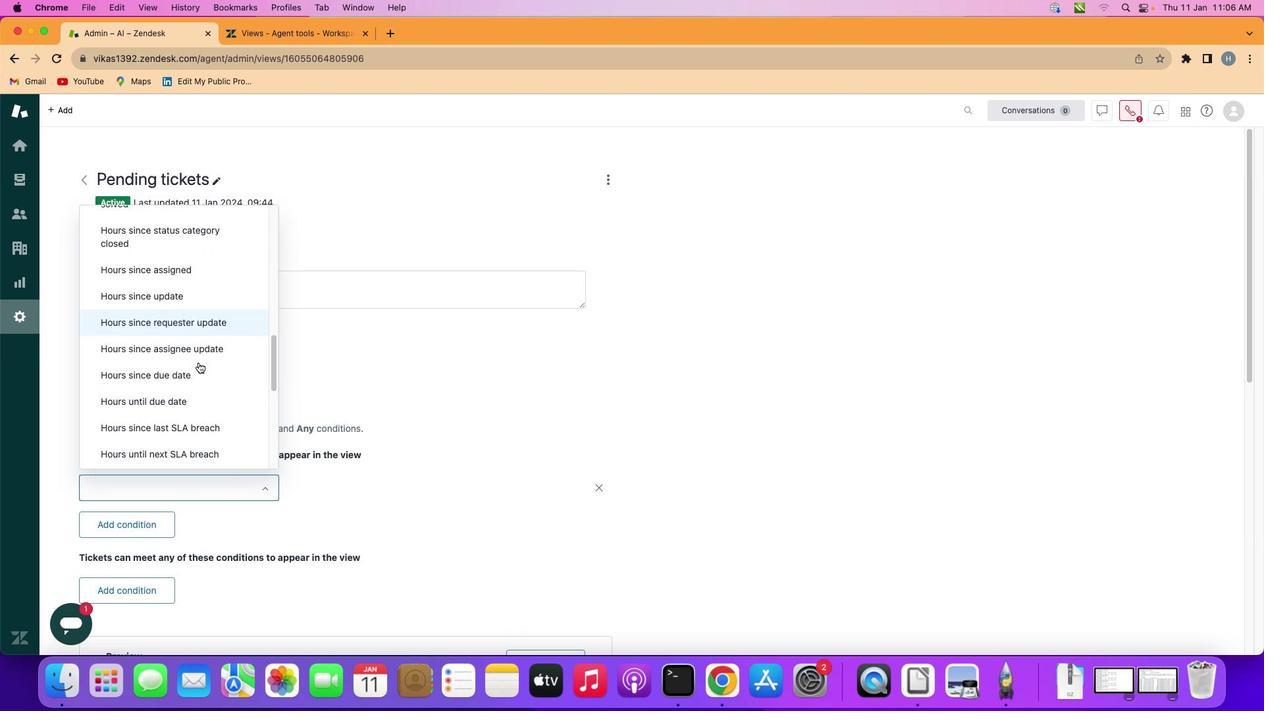 
Action: Mouse scrolled (198, 363) with delta (0, 0)
Screenshot: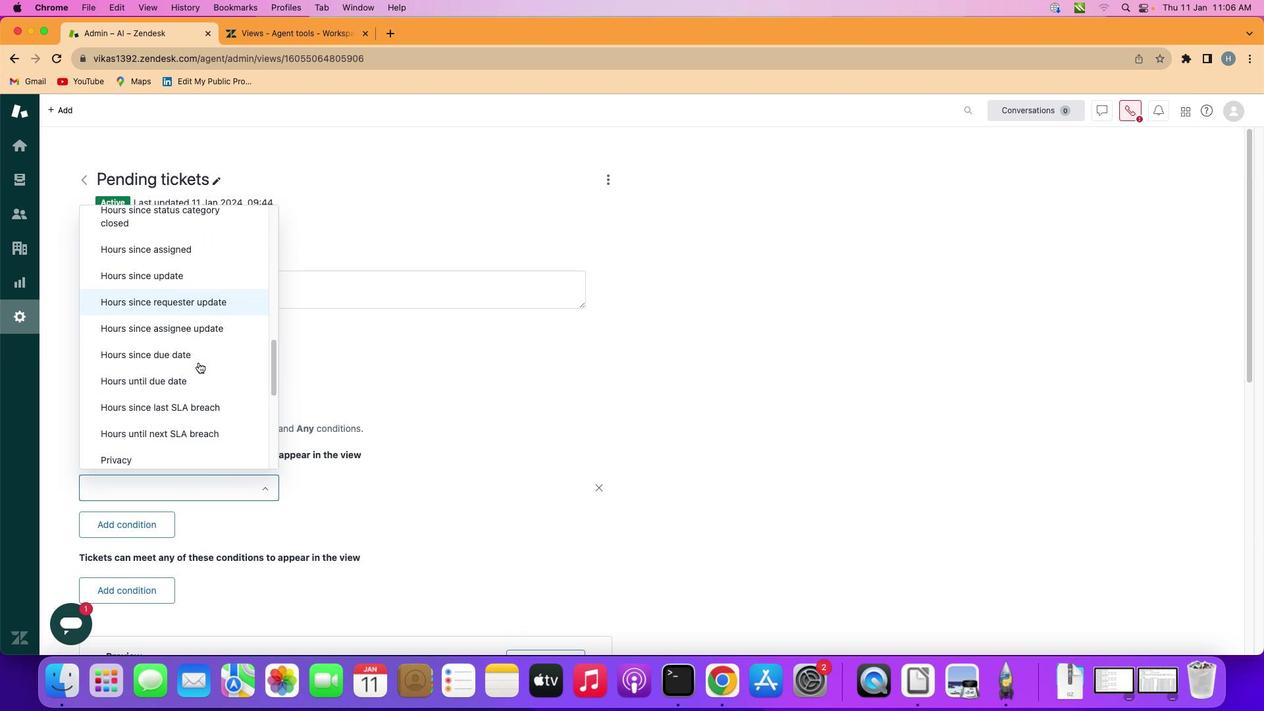 
Action: Mouse scrolled (198, 363) with delta (0, 0)
Screenshot: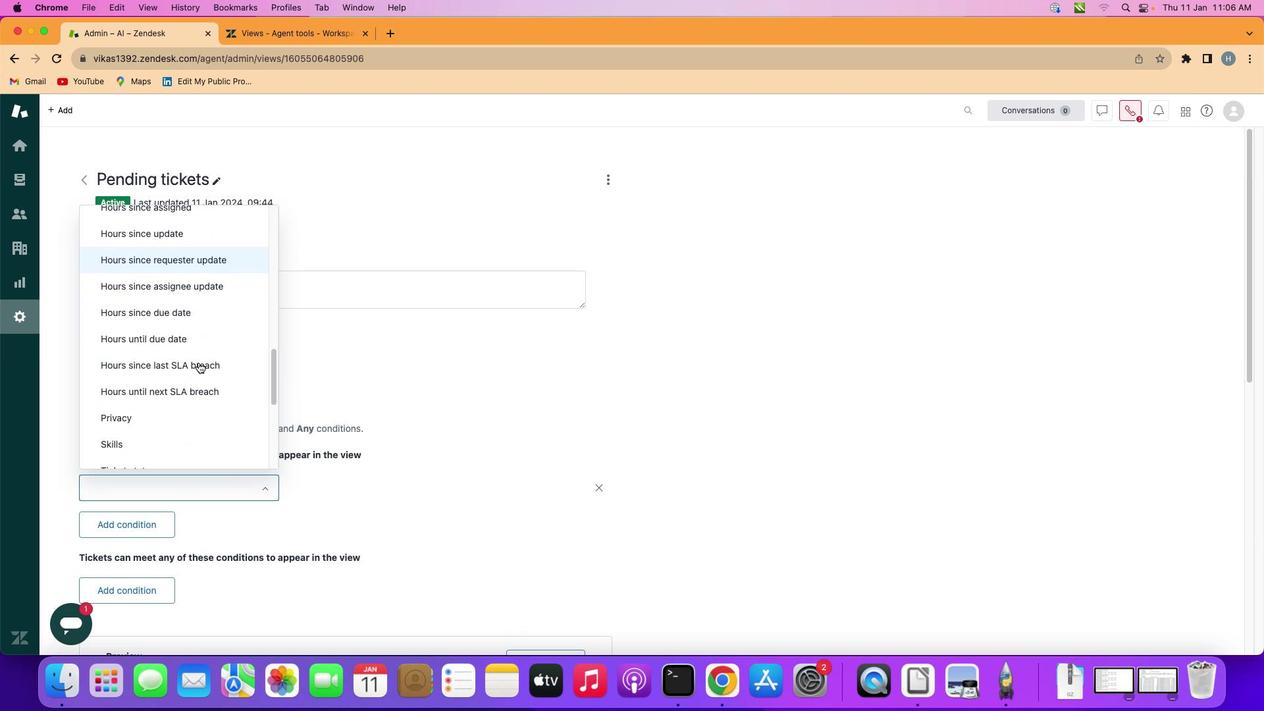 
Action: Mouse scrolled (198, 363) with delta (0, 0)
Screenshot: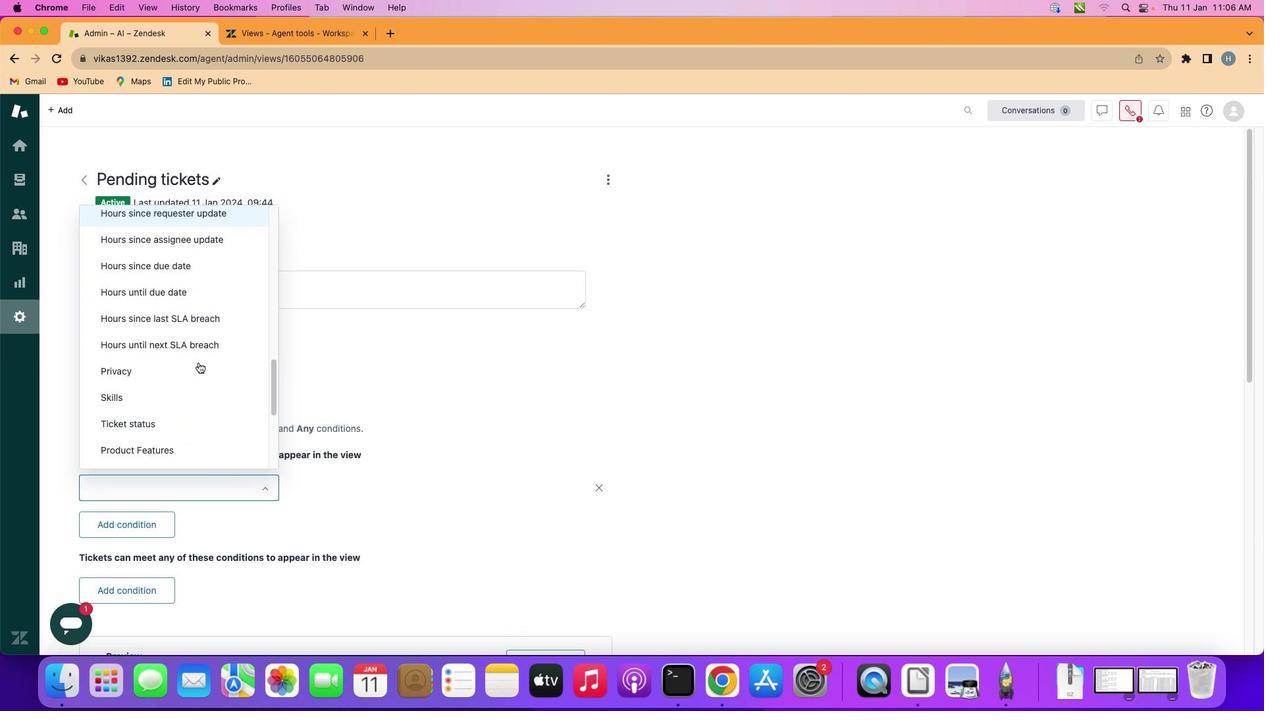 
Action: Mouse scrolled (198, 363) with delta (0, 0)
Screenshot: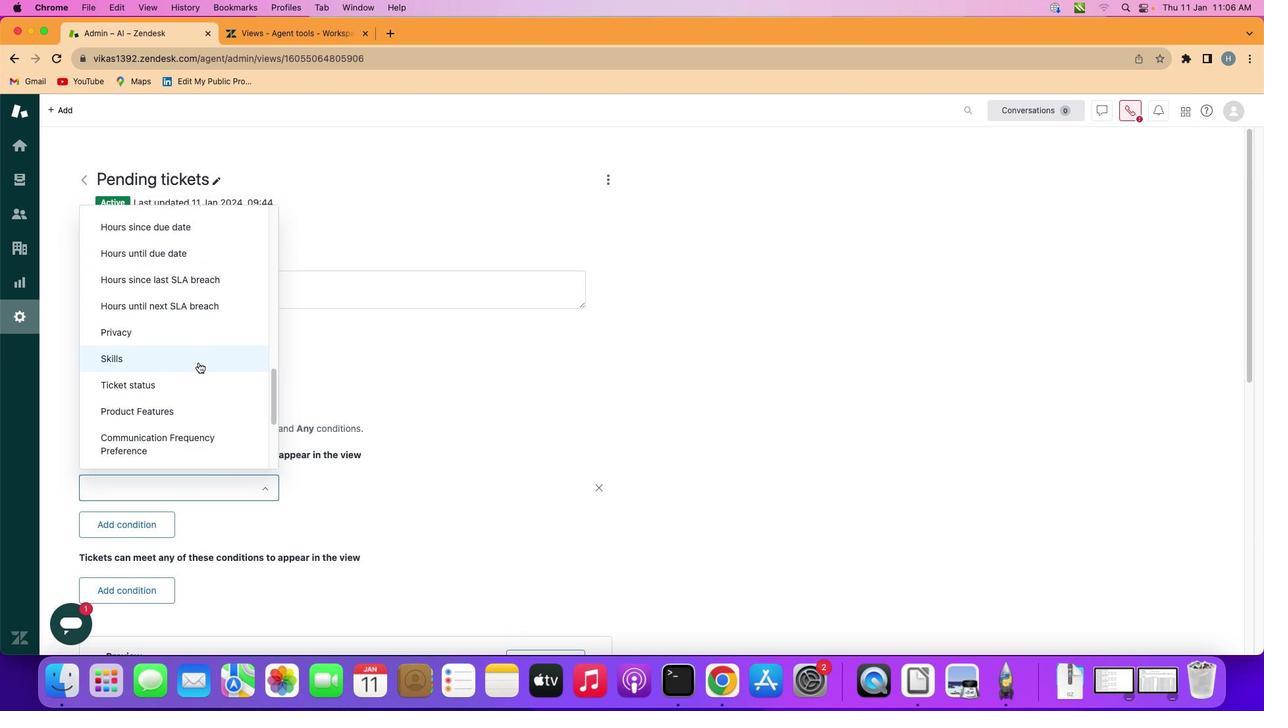 
Action: Mouse moved to (199, 362)
Screenshot: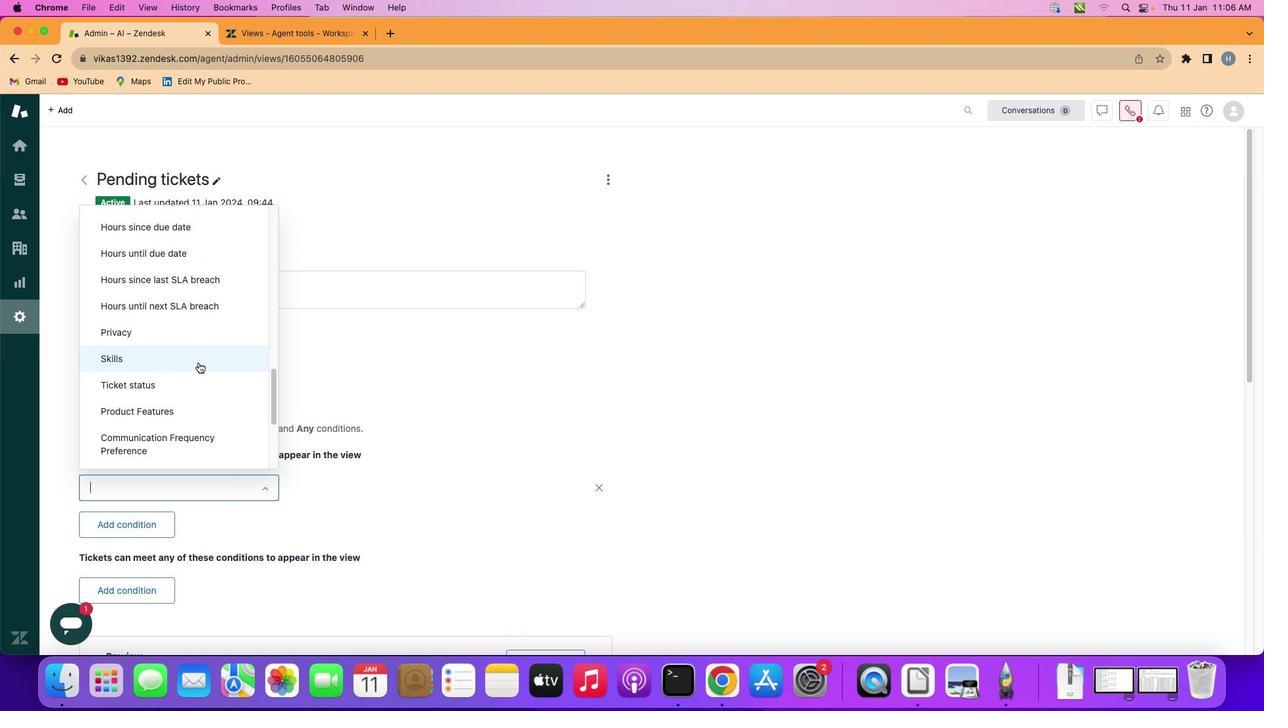 
Action: Mouse scrolled (199, 362) with delta (0, 0)
Screenshot: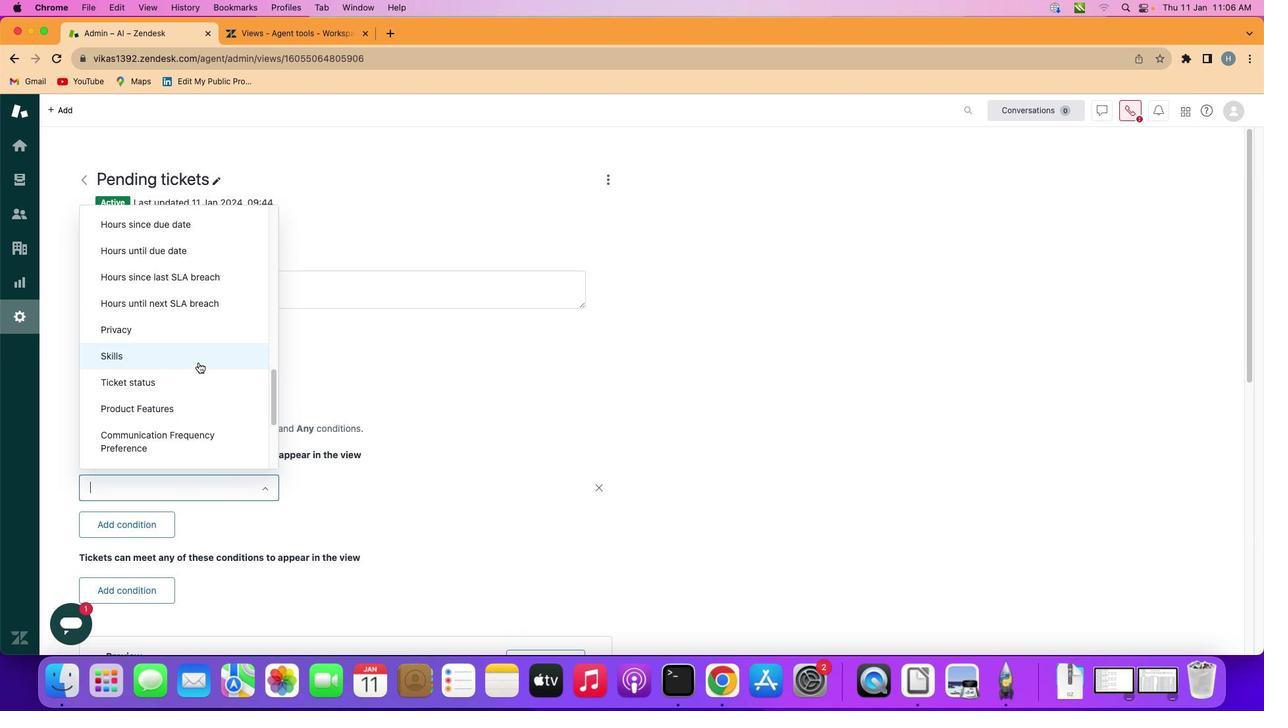 
Action: Mouse scrolled (199, 362) with delta (0, 0)
Screenshot: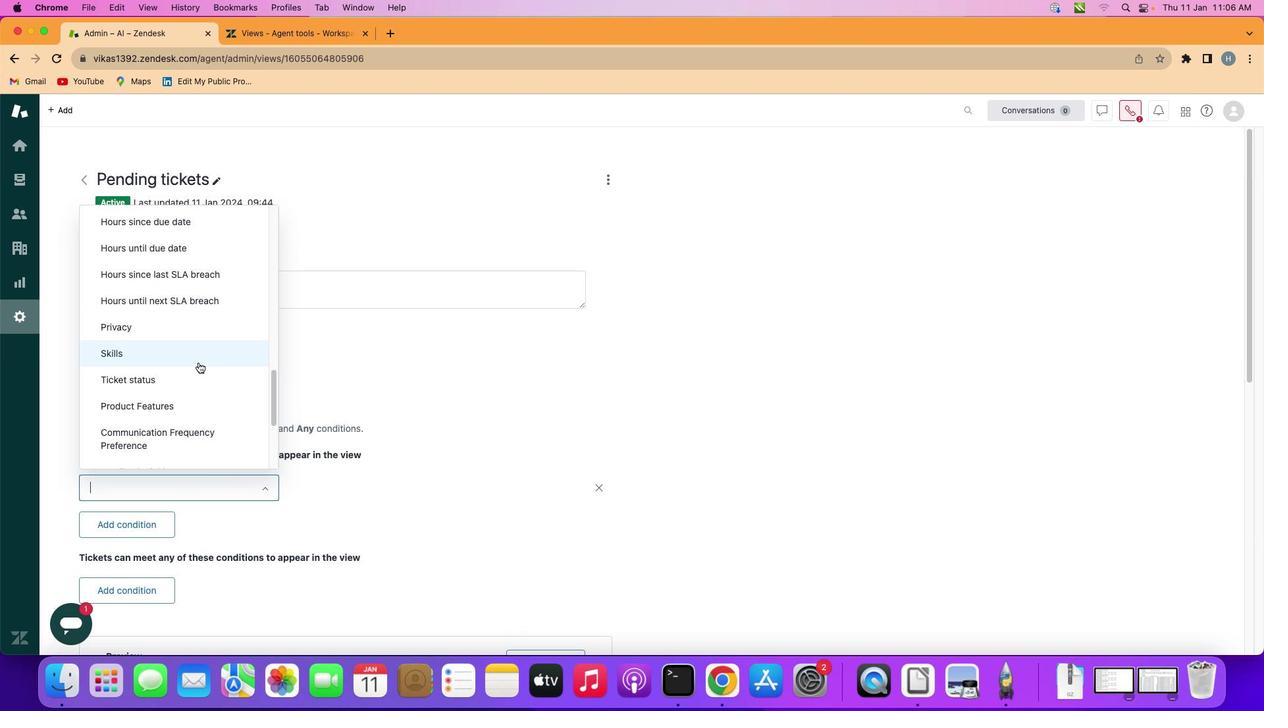 
Action: Mouse moved to (194, 378)
Screenshot: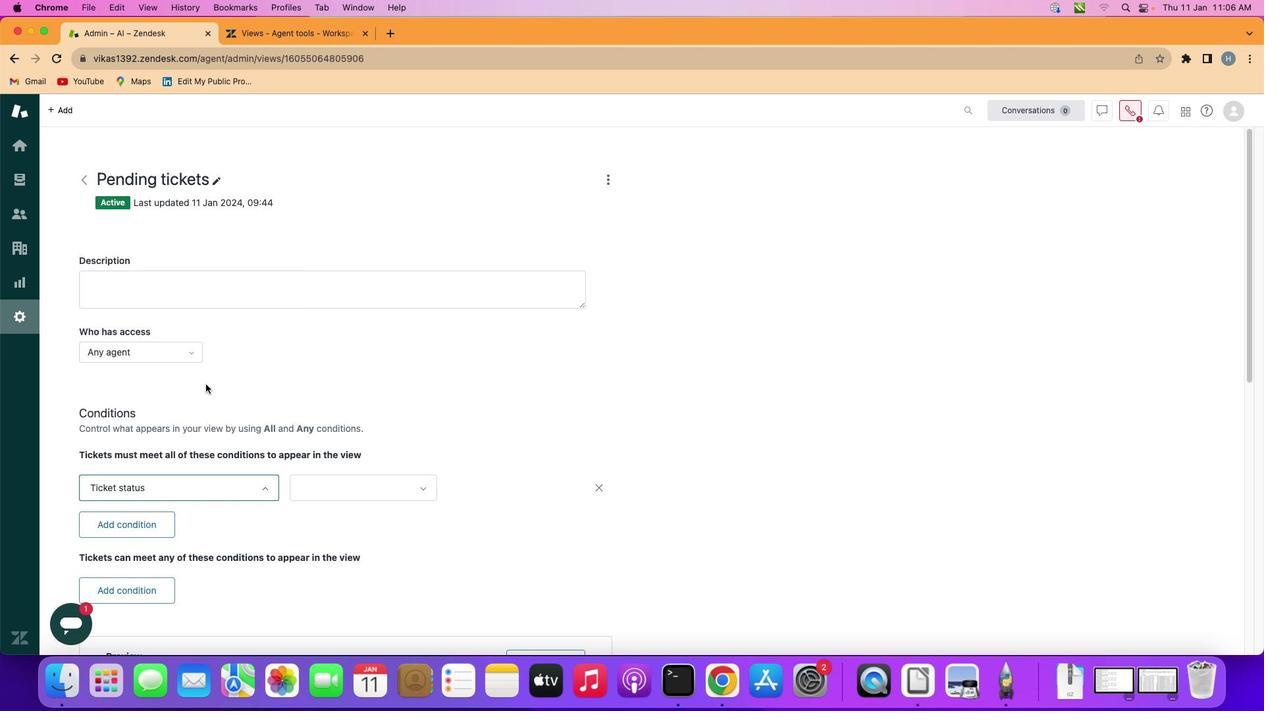 
Action: Mouse pressed left at (194, 378)
Screenshot: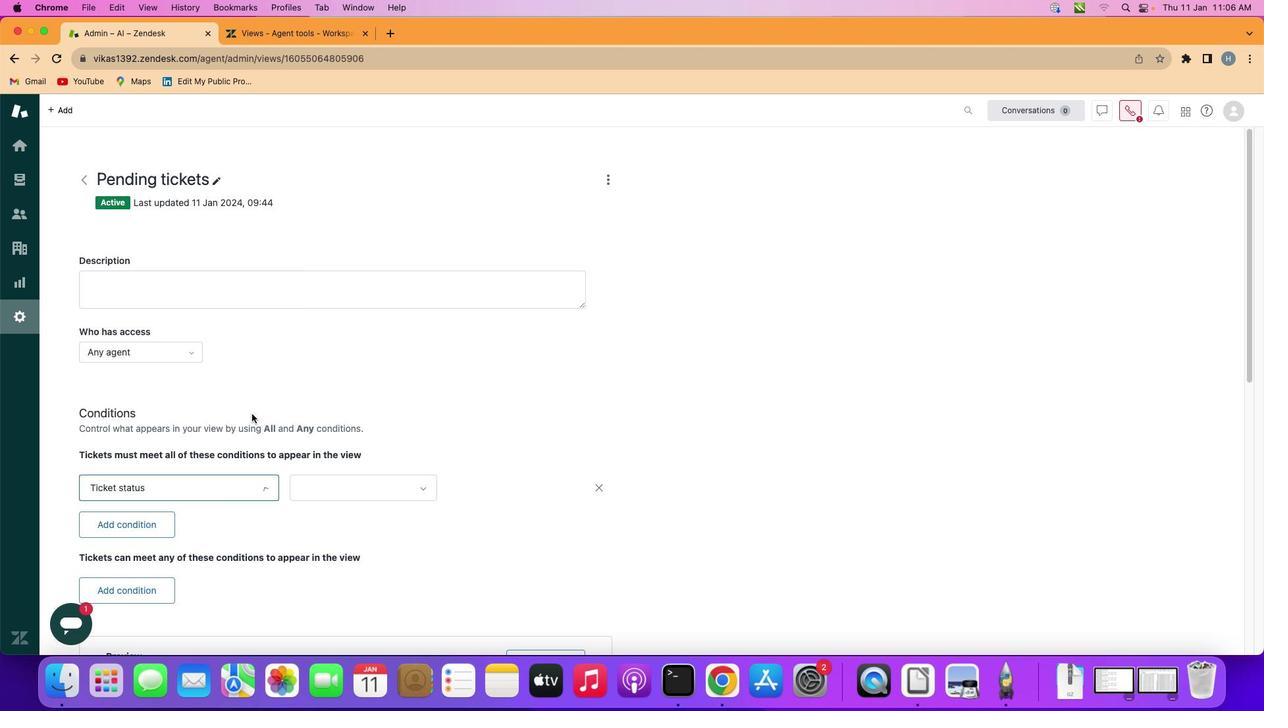 
Action: Mouse moved to (351, 483)
Screenshot: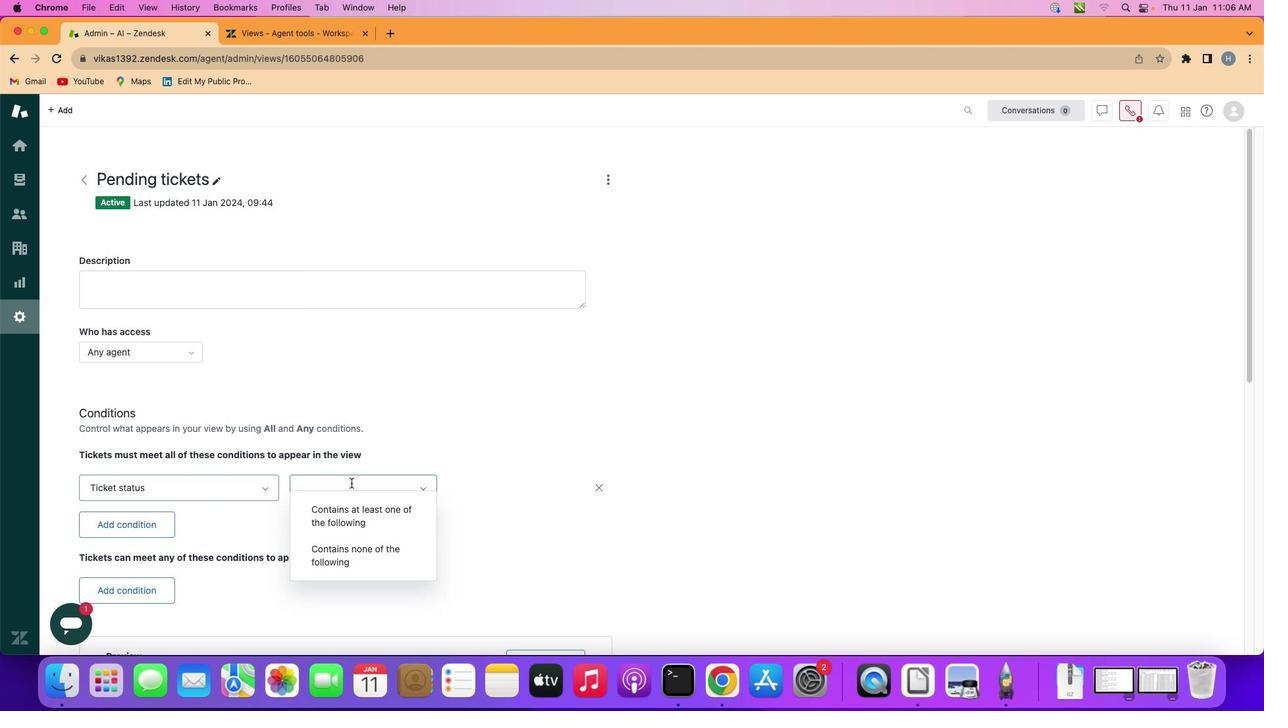 
Action: Mouse pressed left at (351, 483)
Screenshot: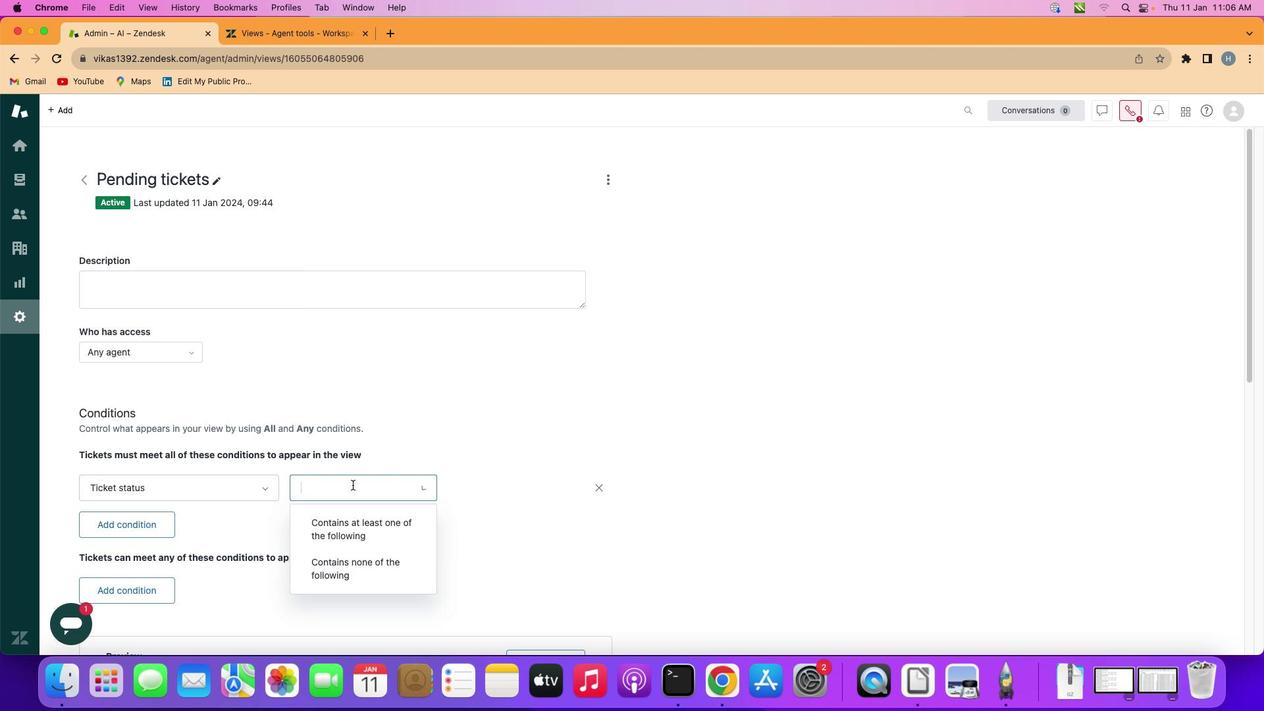 
Action: Mouse moved to (371, 574)
Screenshot: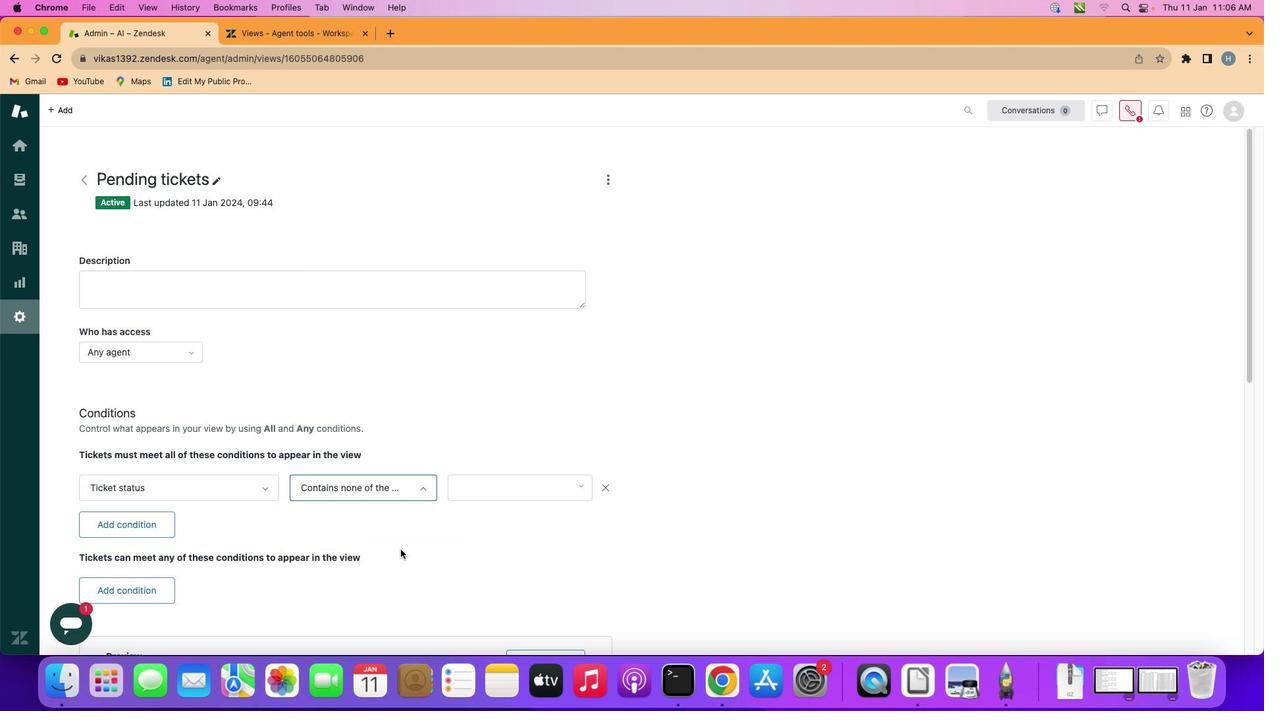 
Action: Mouse pressed left at (371, 574)
Screenshot: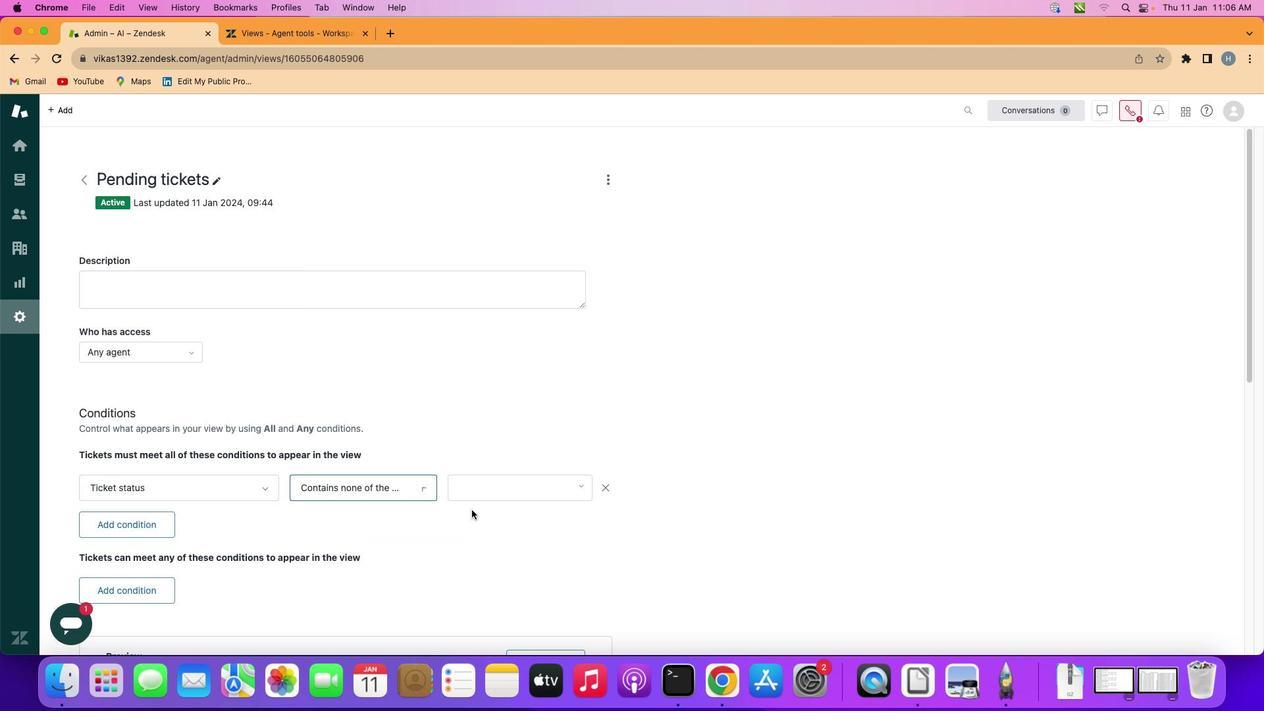
Action: Mouse moved to (508, 485)
Screenshot: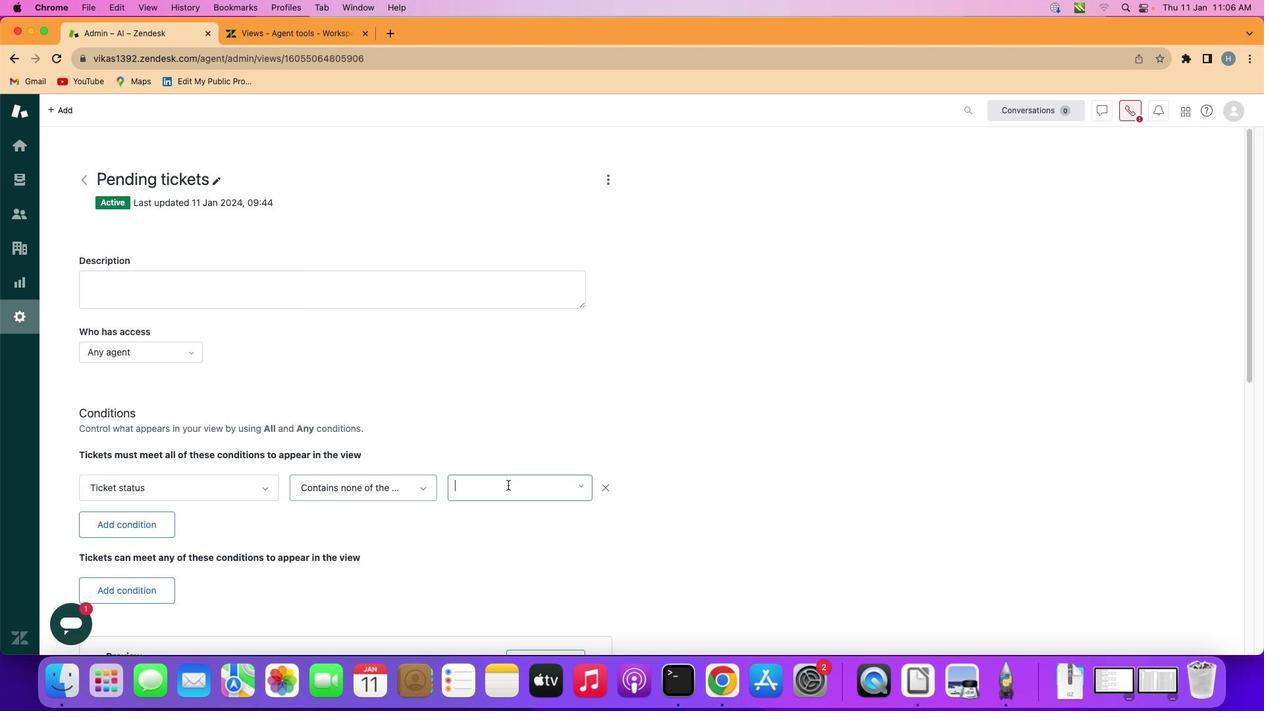 
Action: Mouse pressed left at (508, 485)
Screenshot: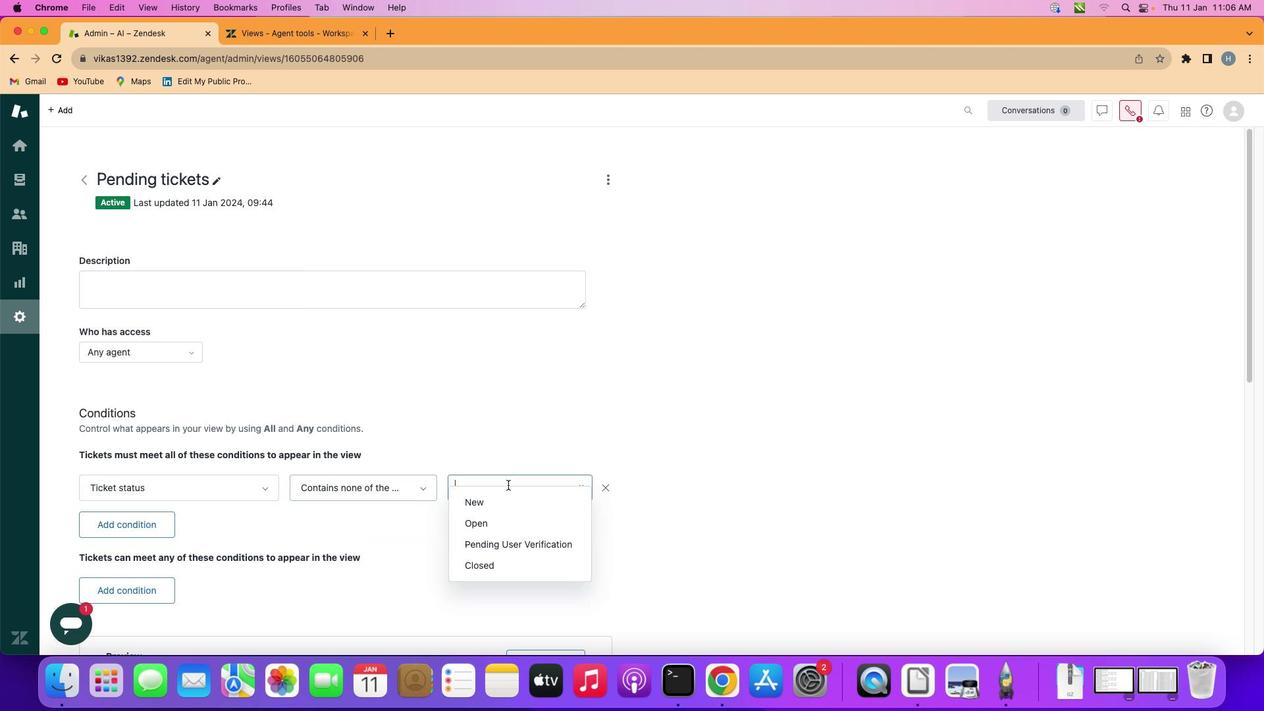 
Action: Mouse moved to (512, 510)
Screenshot: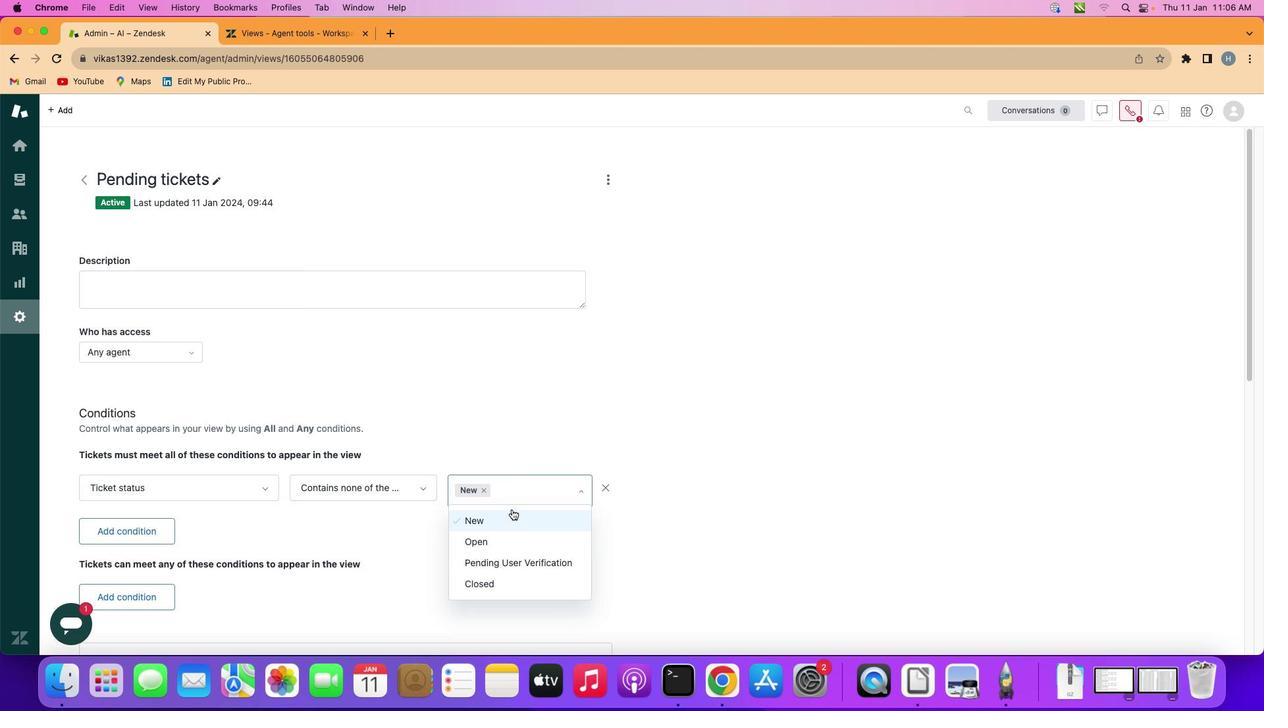 
Action: Mouse pressed left at (512, 510)
Screenshot: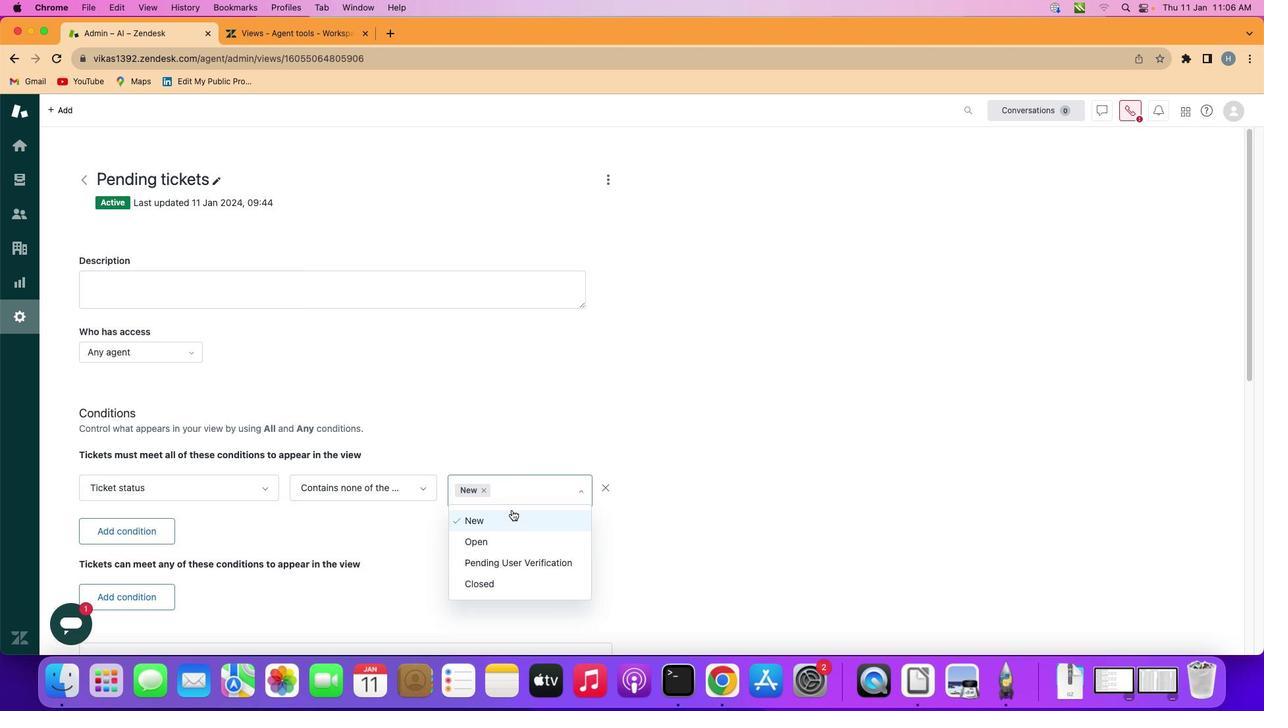 
Action: Mouse moved to (512, 510)
Screenshot: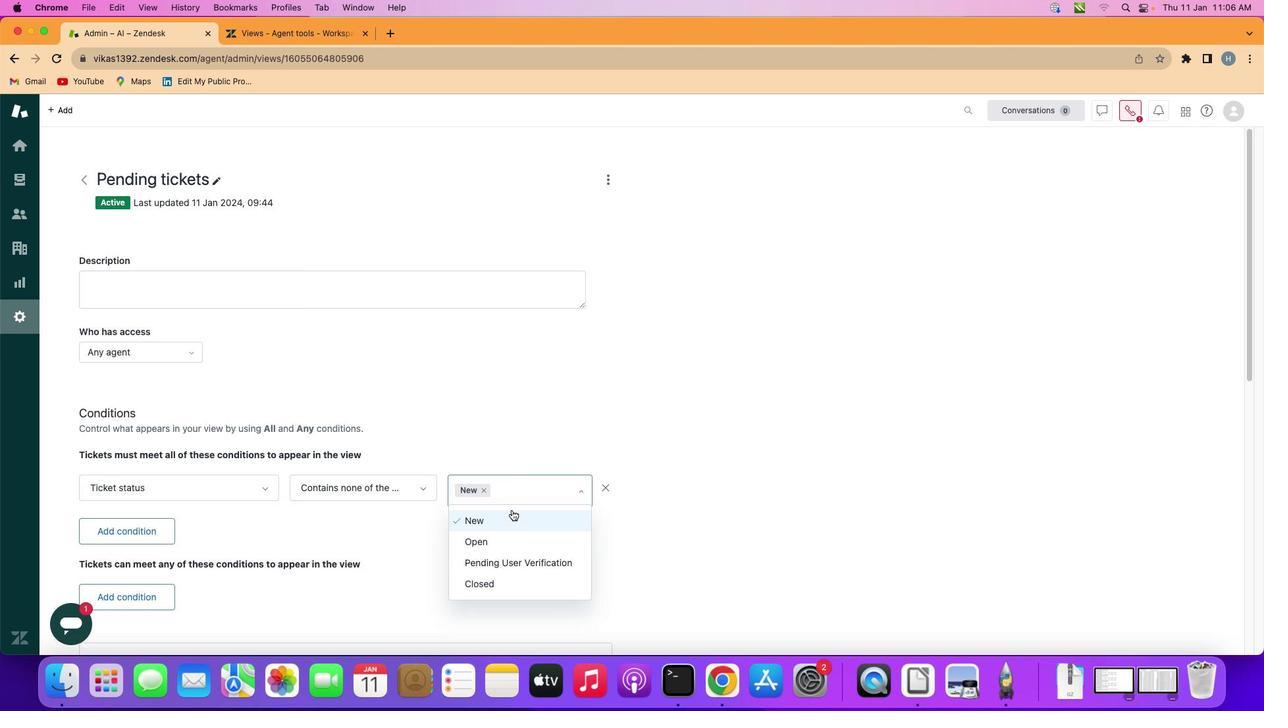 
